 Task: Move the task Fix issue causing incorrect data to be stored in the database to the section To-Do in the project TowardForge and sort the tasks in the project by Last modified on.
Action: Mouse moved to (72, 353)
Screenshot: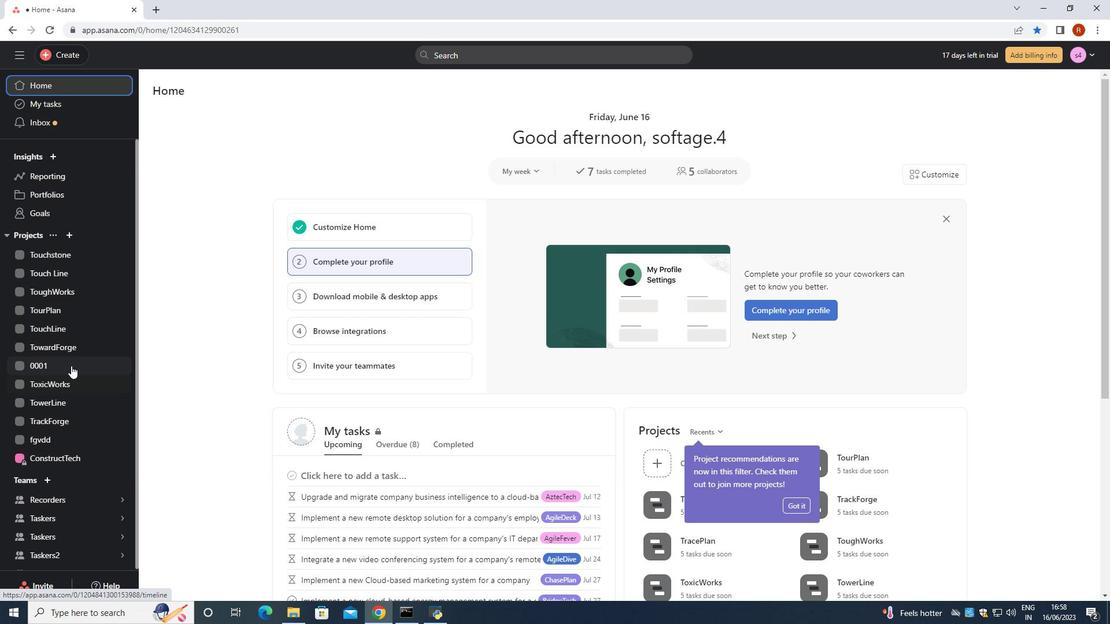 
Action: Mouse pressed left at (72, 353)
Screenshot: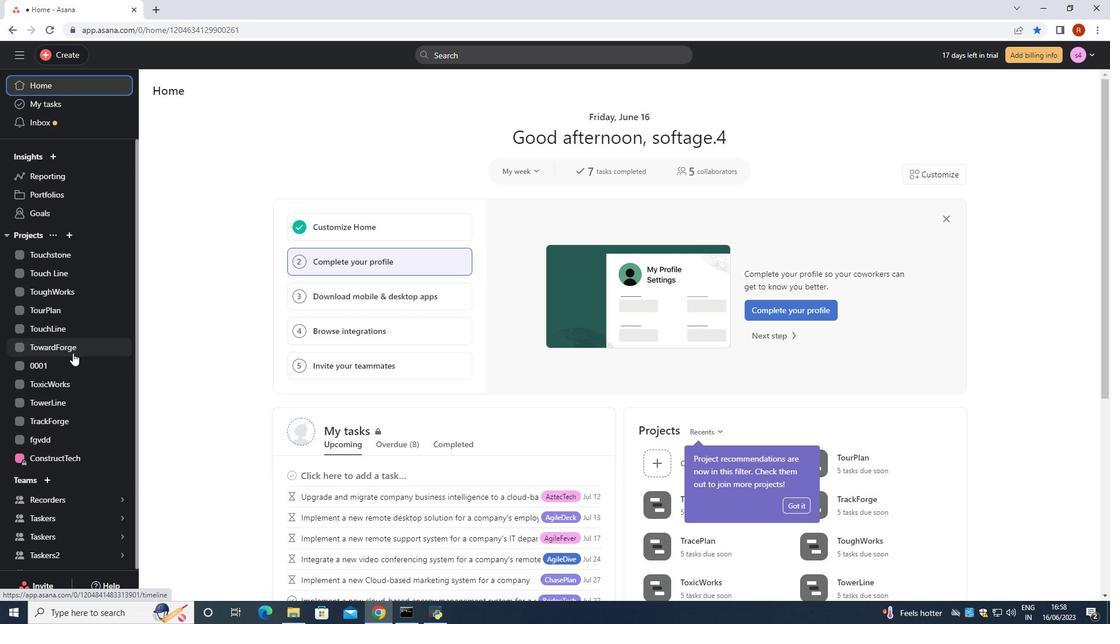 
Action: Mouse moved to (208, 118)
Screenshot: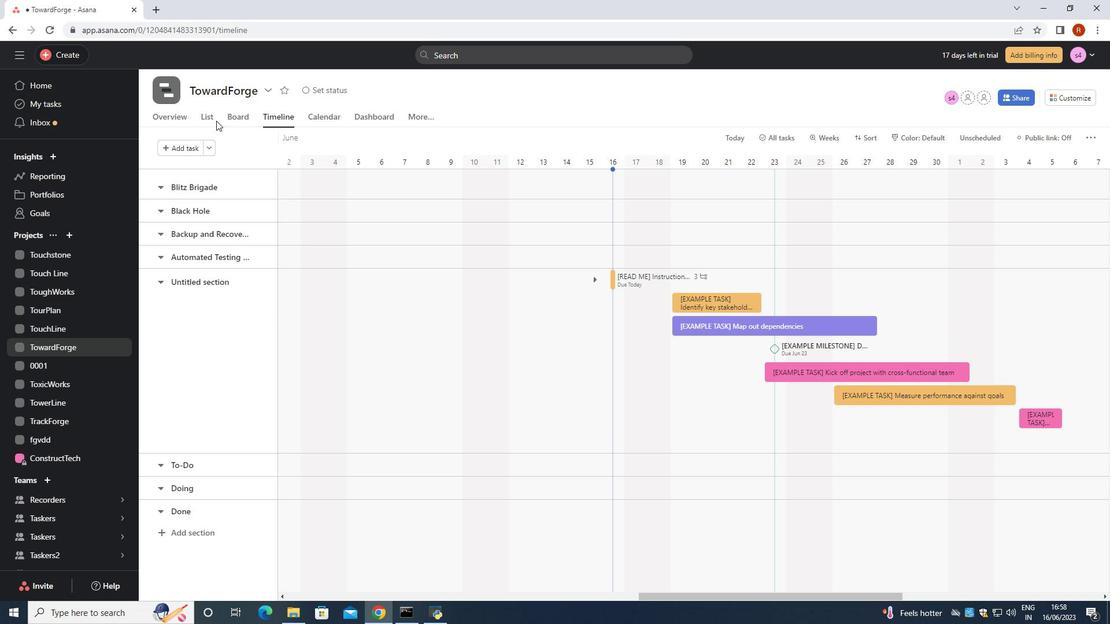 
Action: Mouse pressed left at (208, 118)
Screenshot: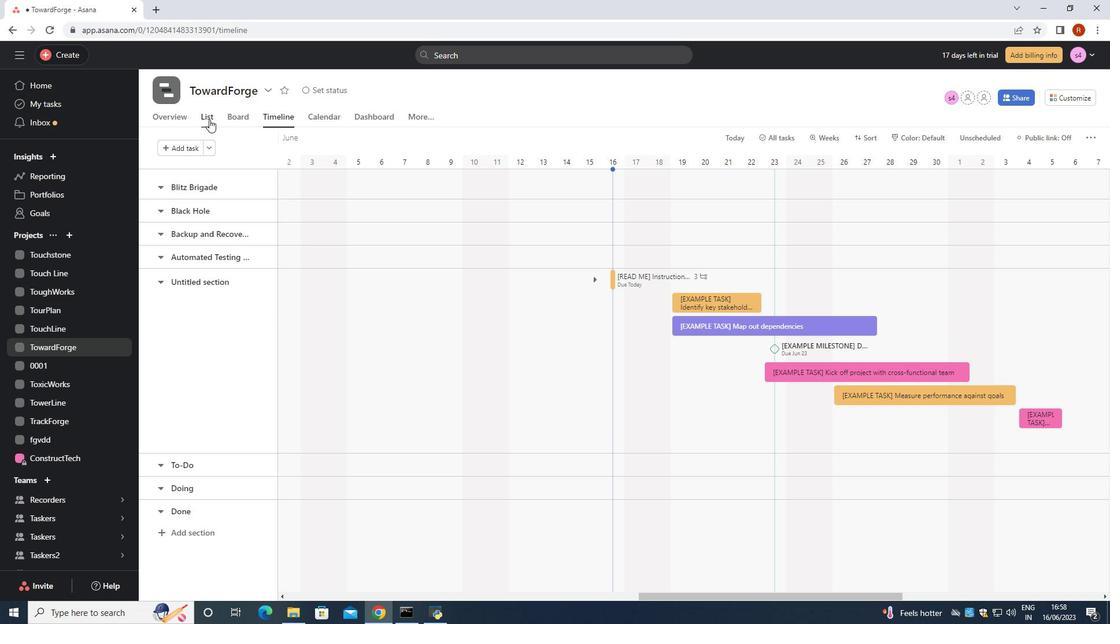 
Action: Mouse moved to (220, 211)
Screenshot: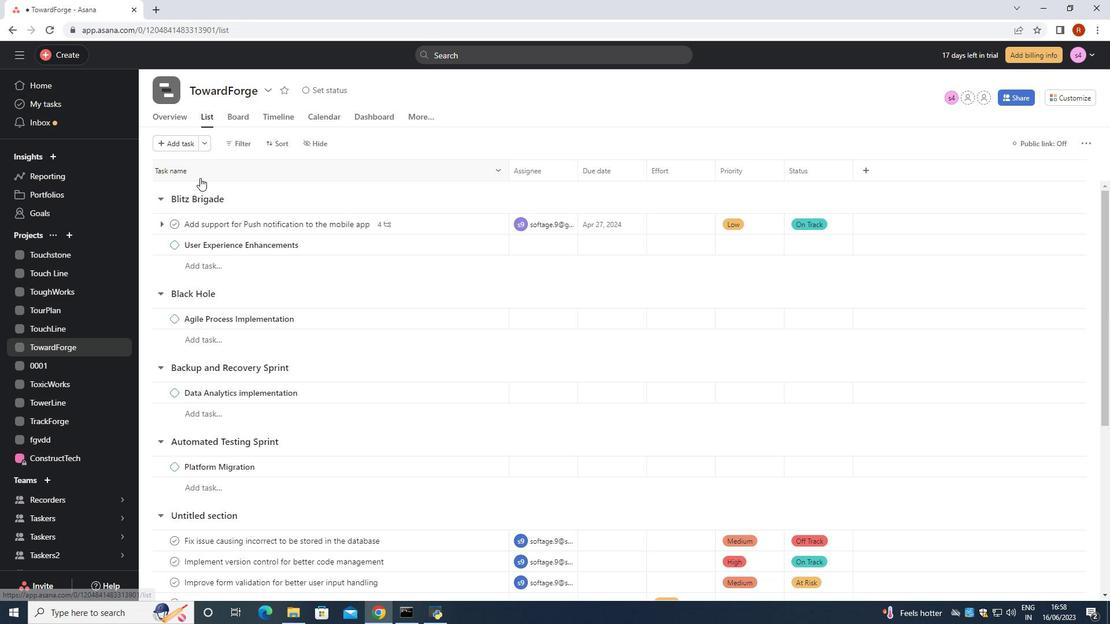 
Action: Mouse scrolled (220, 209) with delta (0, 0)
Screenshot: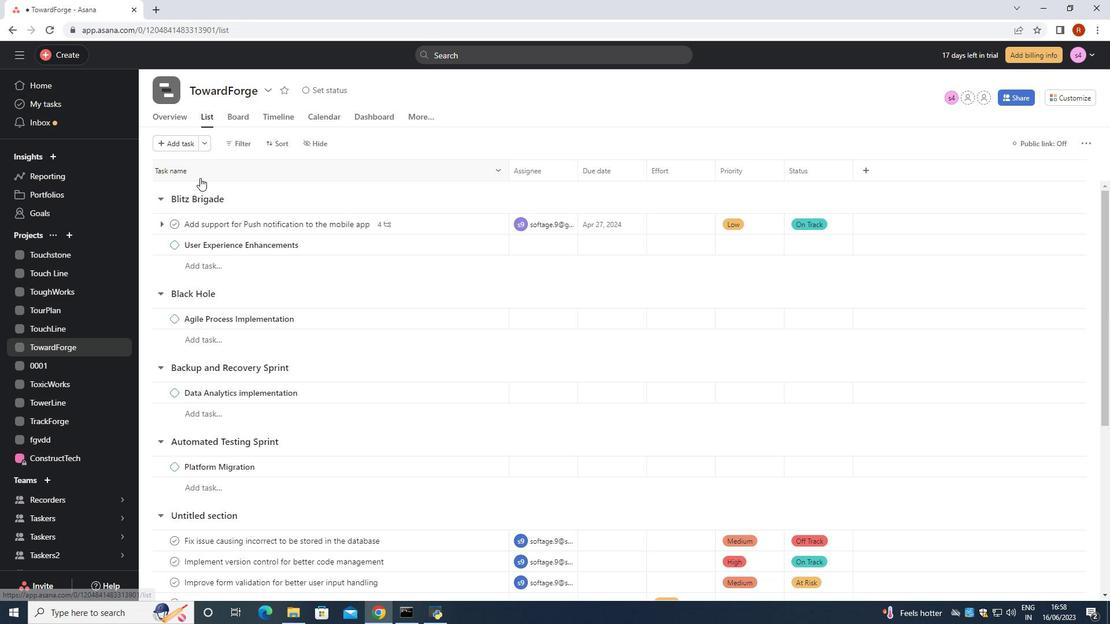 
Action: Mouse moved to (220, 212)
Screenshot: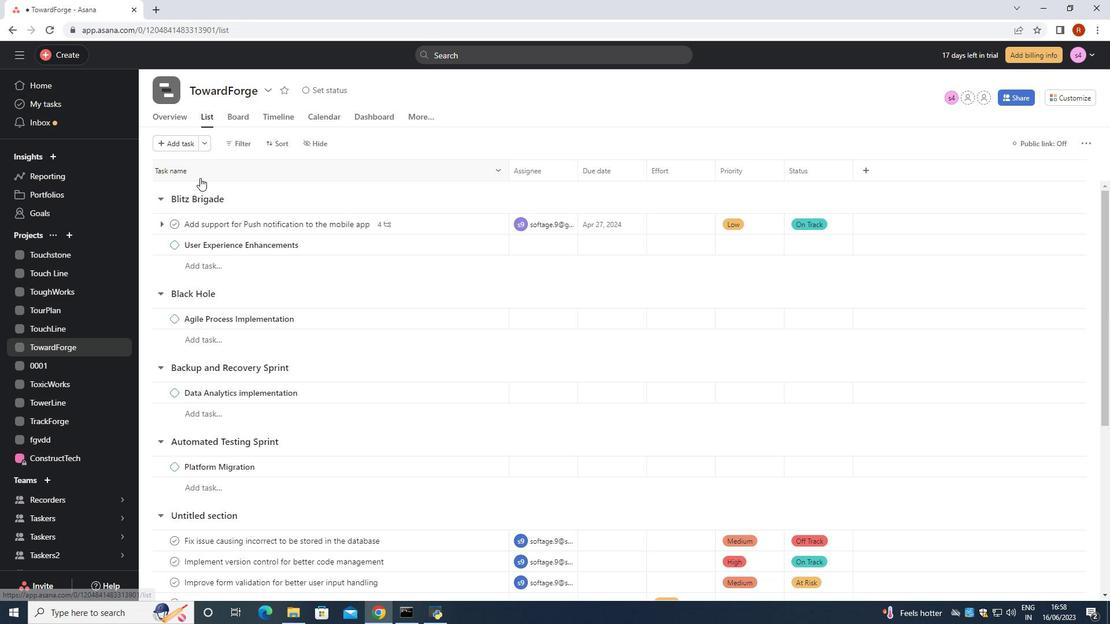 
Action: Mouse scrolled (220, 211) with delta (0, 0)
Screenshot: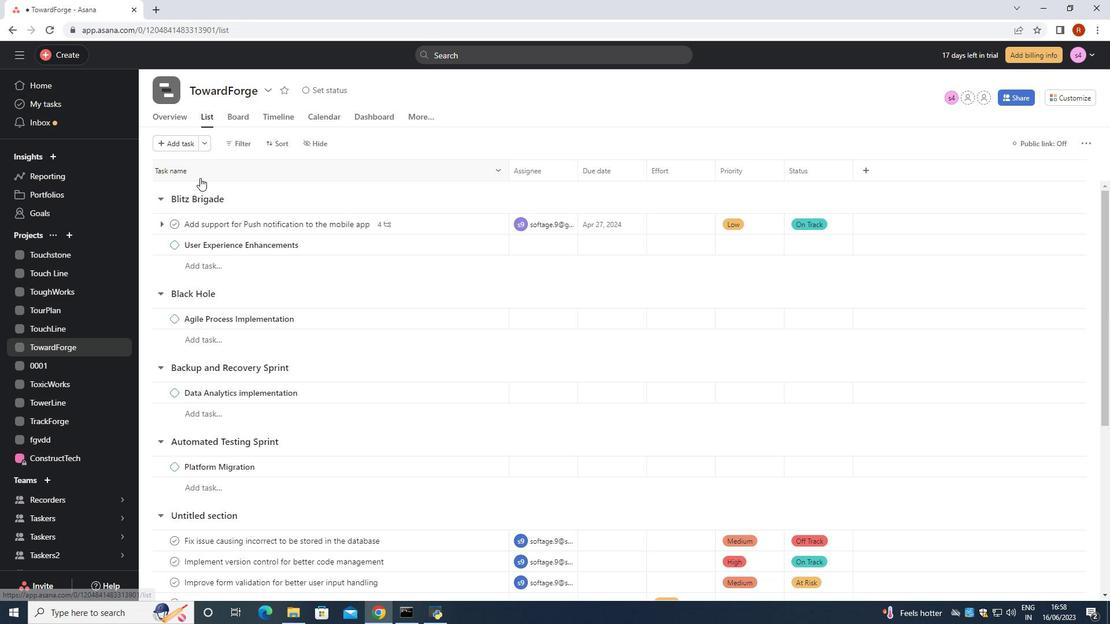 
Action: Mouse moved to (220, 212)
Screenshot: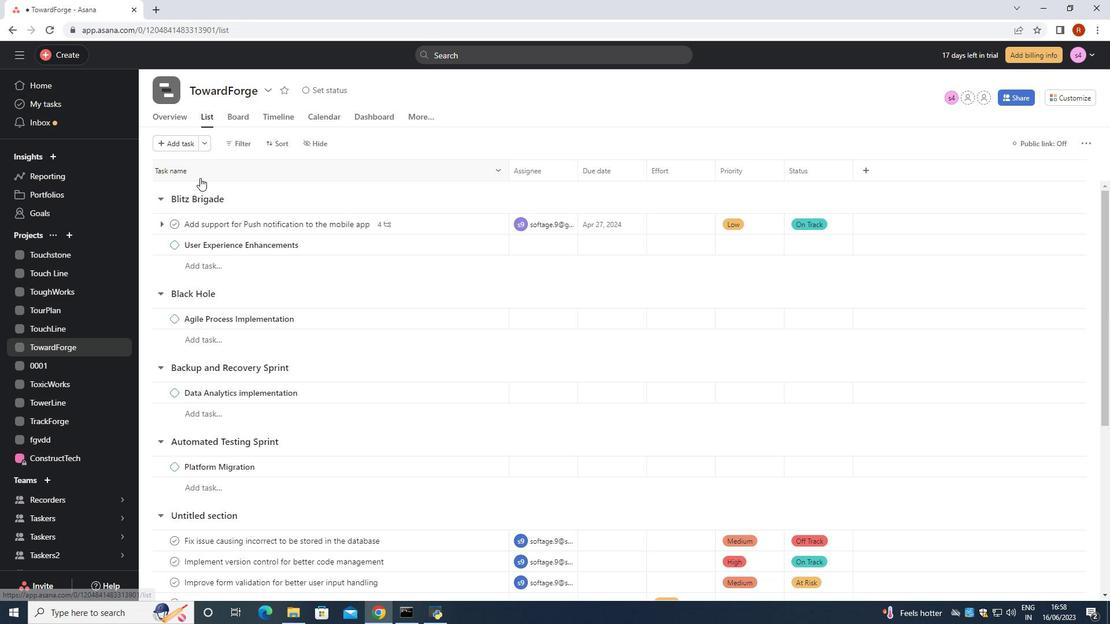 
Action: Mouse scrolled (220, 212) with delta (0, 0)
Screenshot: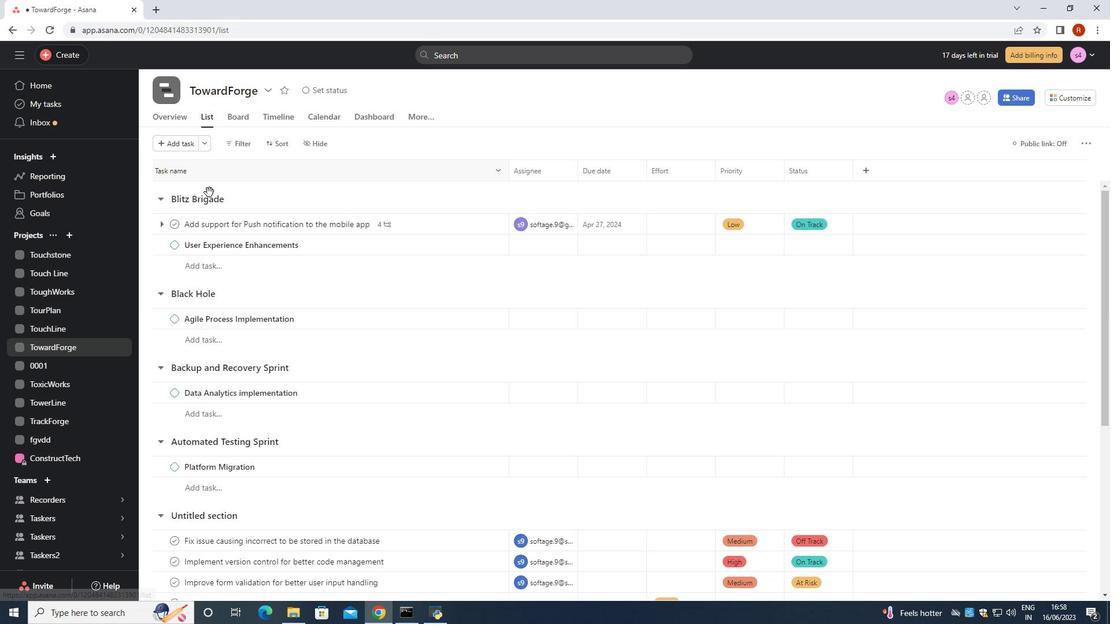 
Action: Mouse moved to (220, 213)
Screenshot: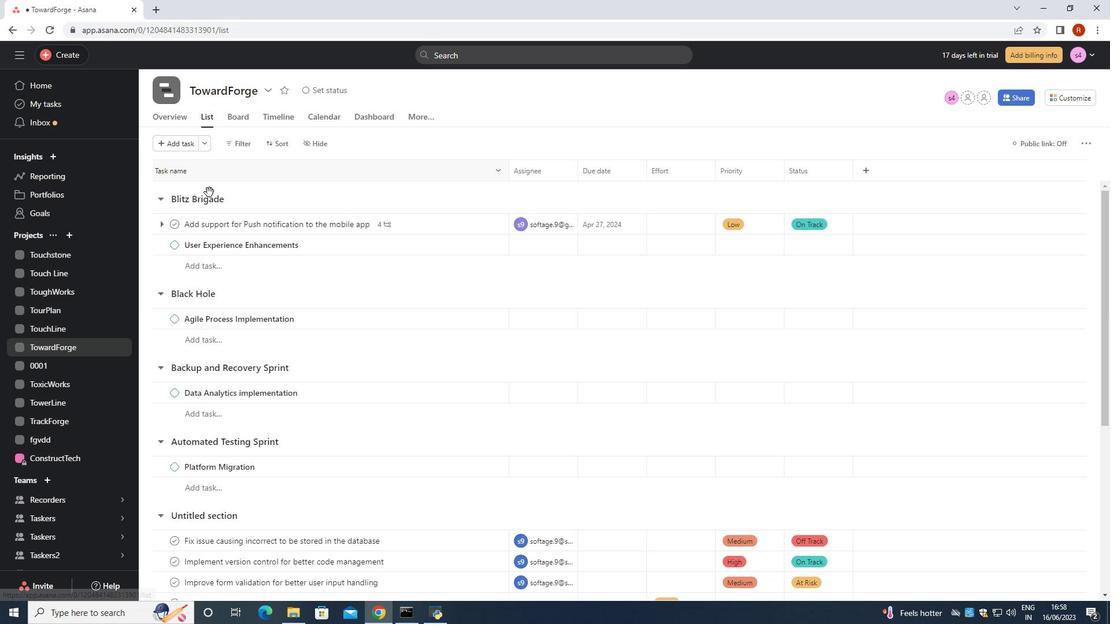 
Action: Mouse scrolled (220, 212) with delta (0, 0)
Screenshot: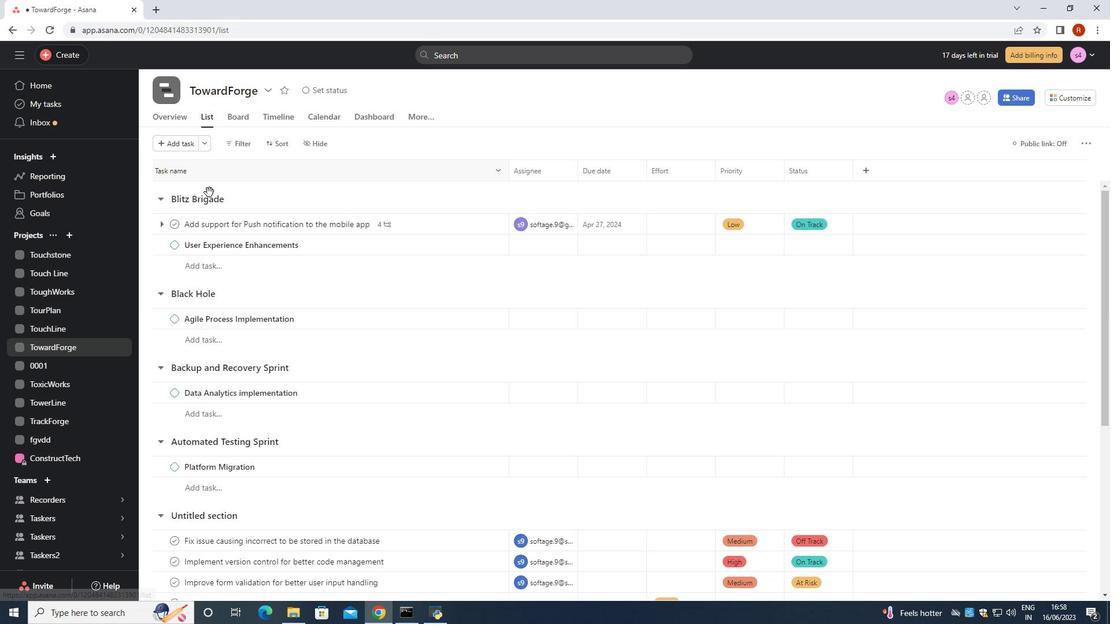 
Action: Mouse moved to (220, 215)
Screenshot: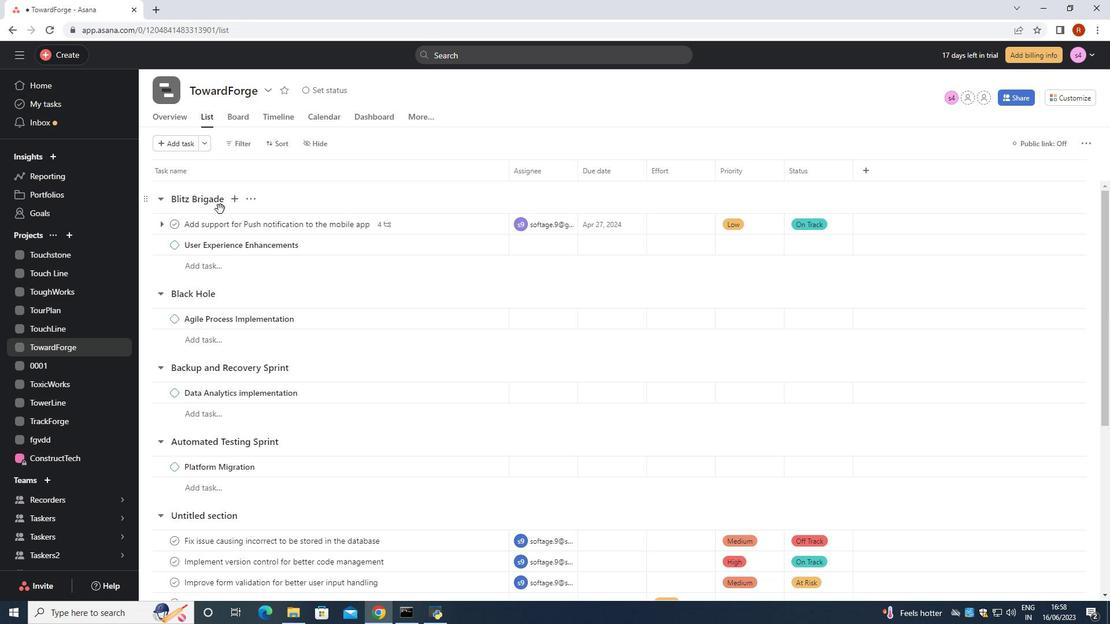 
Action: Mouse scrolled (220, 214) with delta (0, 0)
Screenshot: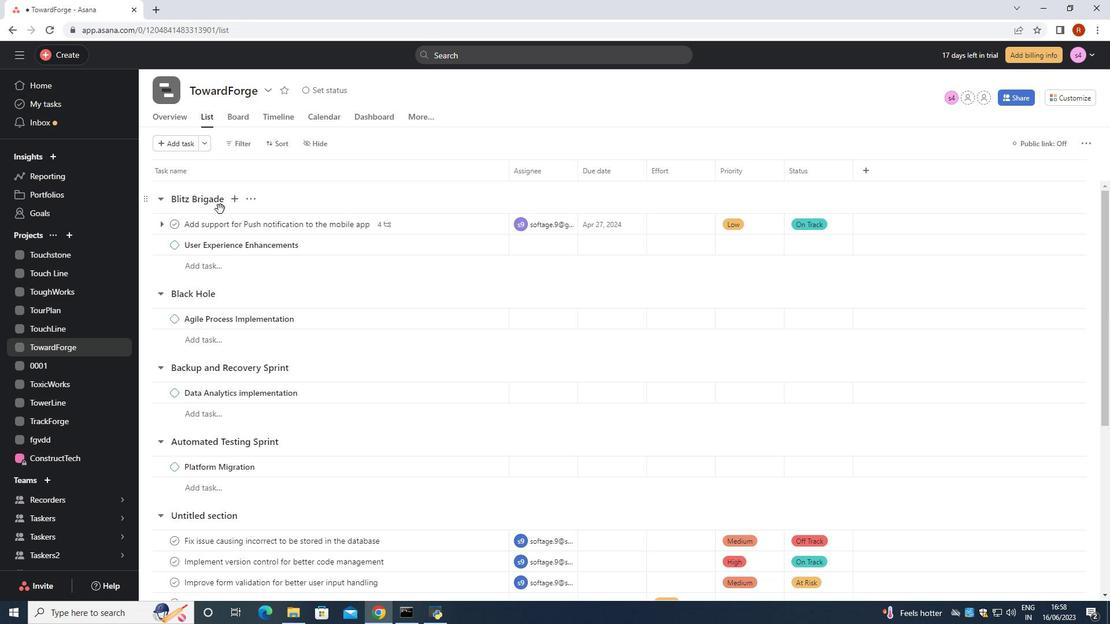 
Action: Mouse moved to (229, 210)
Screenshot: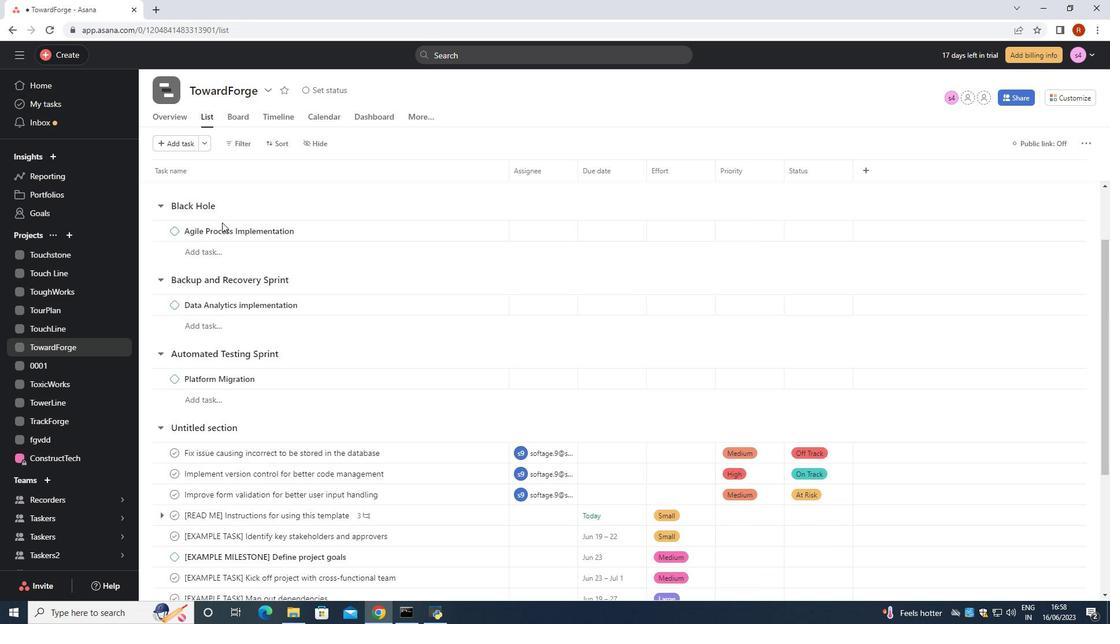 
Action: Mouse scrolled (229, 209) with delta (0, 0)
Screenshot: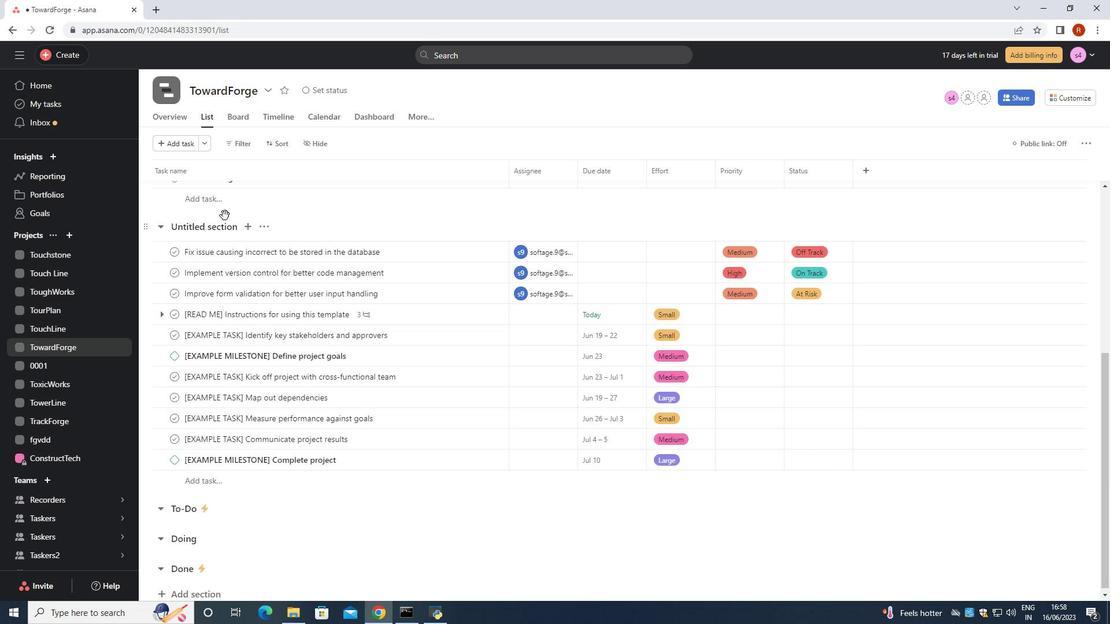 
Action: Mouse scrolled (229, 209) with delta (0, 0)
Screenshot: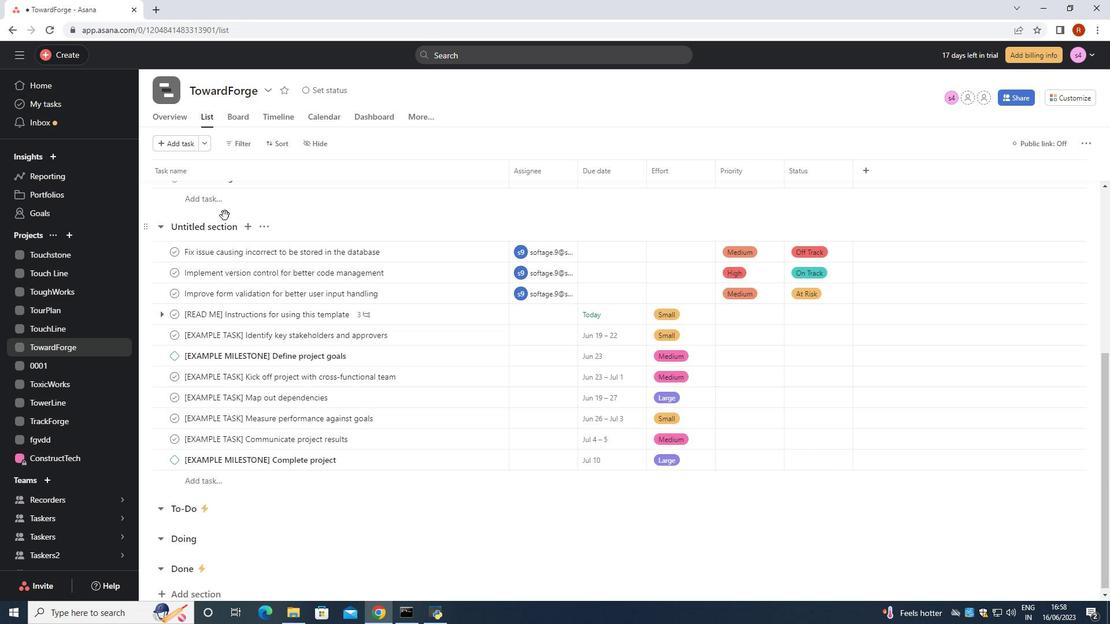 
Action: Mouse scrolled (229, 209) with delta (0, 0)
Screenshot: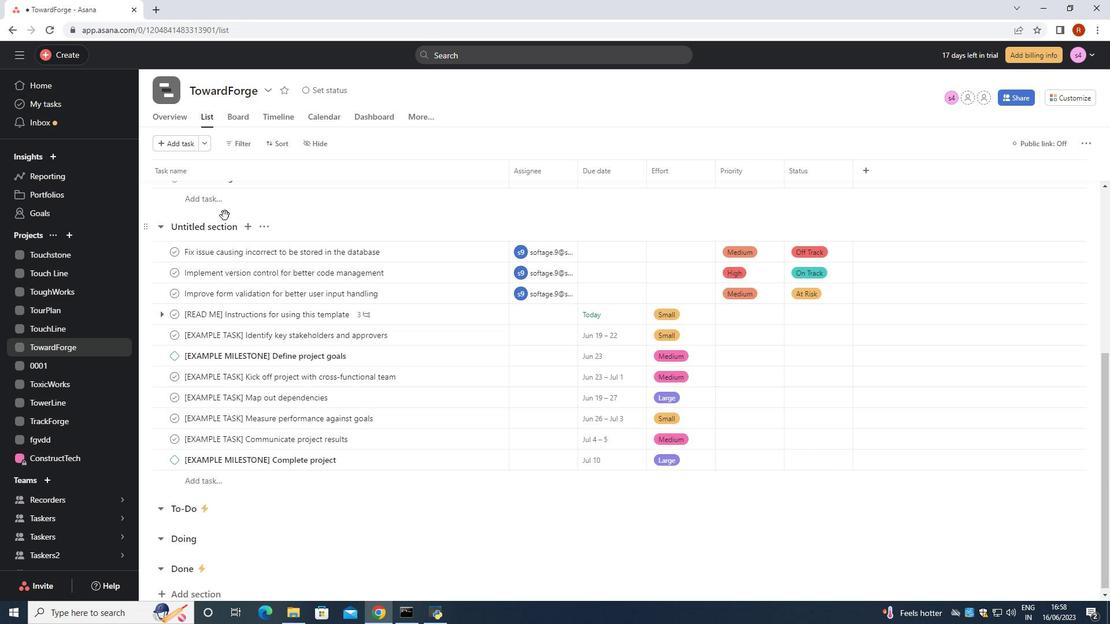 
Action: Mouse scrolled (229, 209) with delta (0, 0)
Screenshot: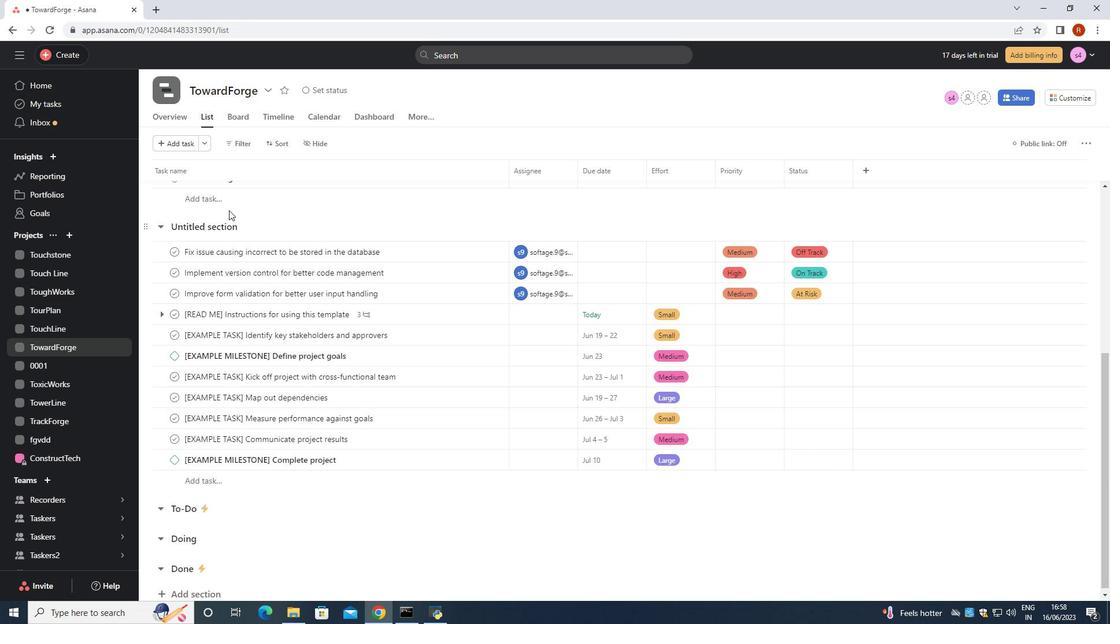 
Action: Mouse scrolled (229, 209) with delta (0, 0)
Screenshot: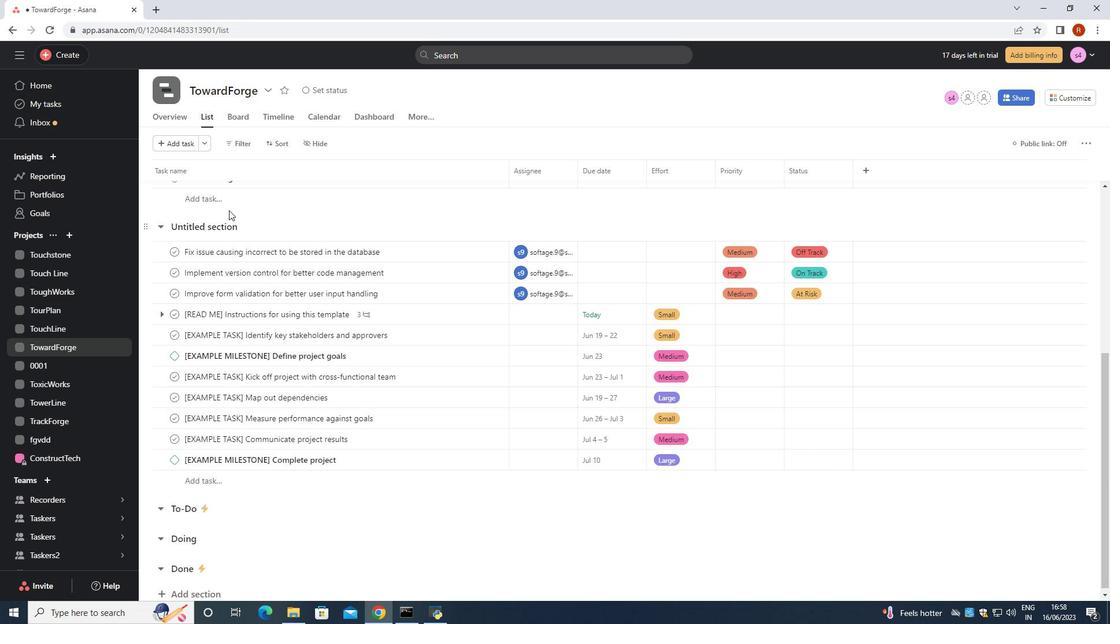 
Action: Mouse scrolled (229, 209) with delta (0, 0)
Screenshot: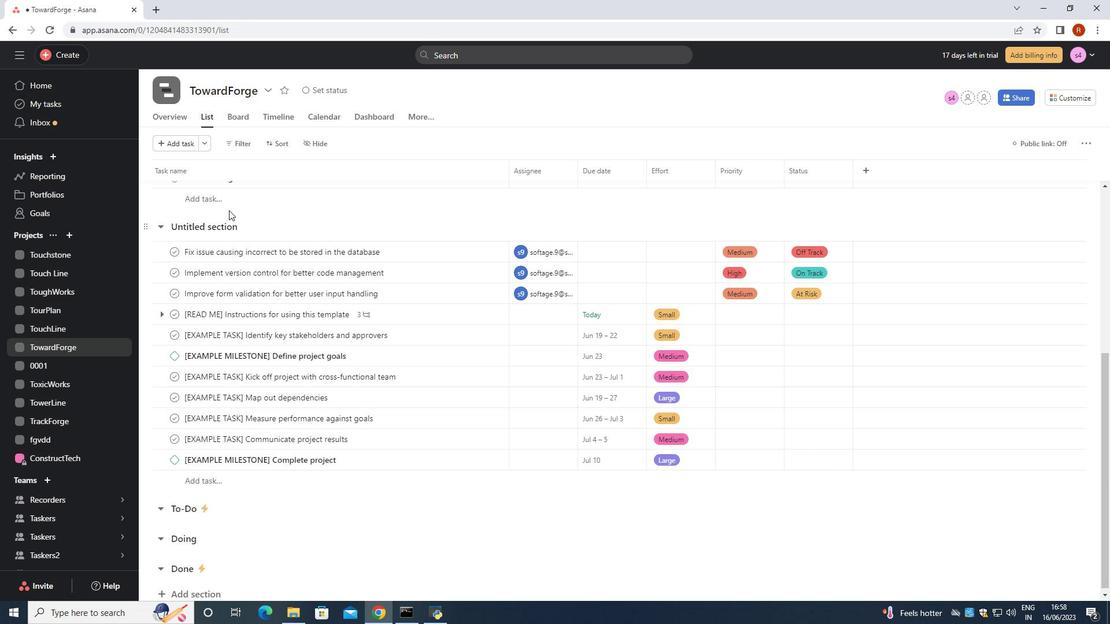 
Action: Mouse moved to (180, 498)
Screenshot: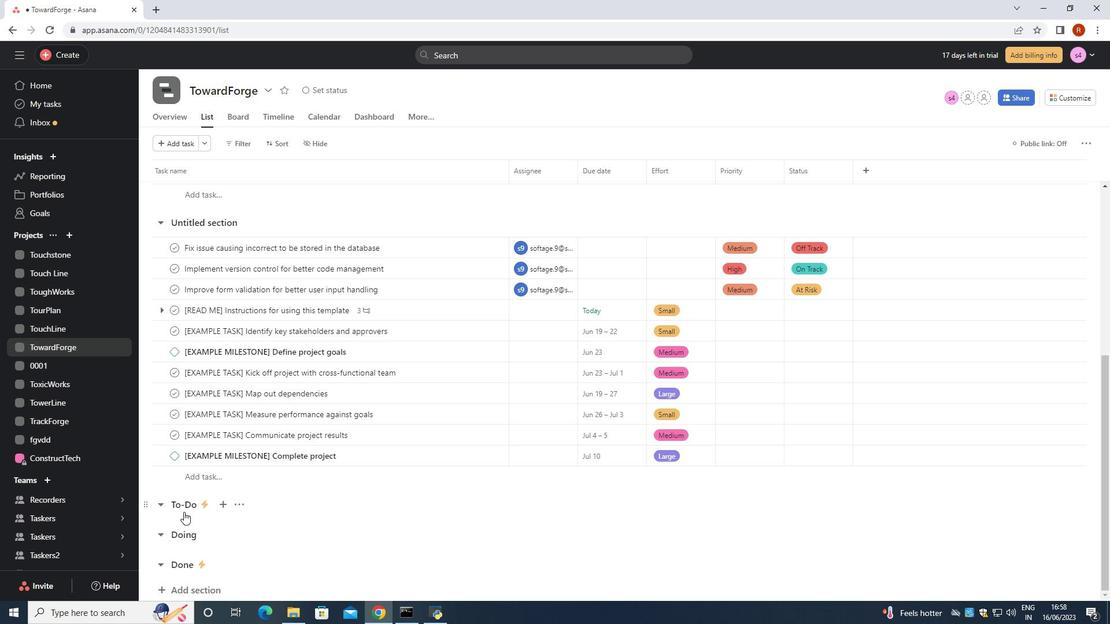 
Action: Mouse pressed left at (180, 498)
Screenshot: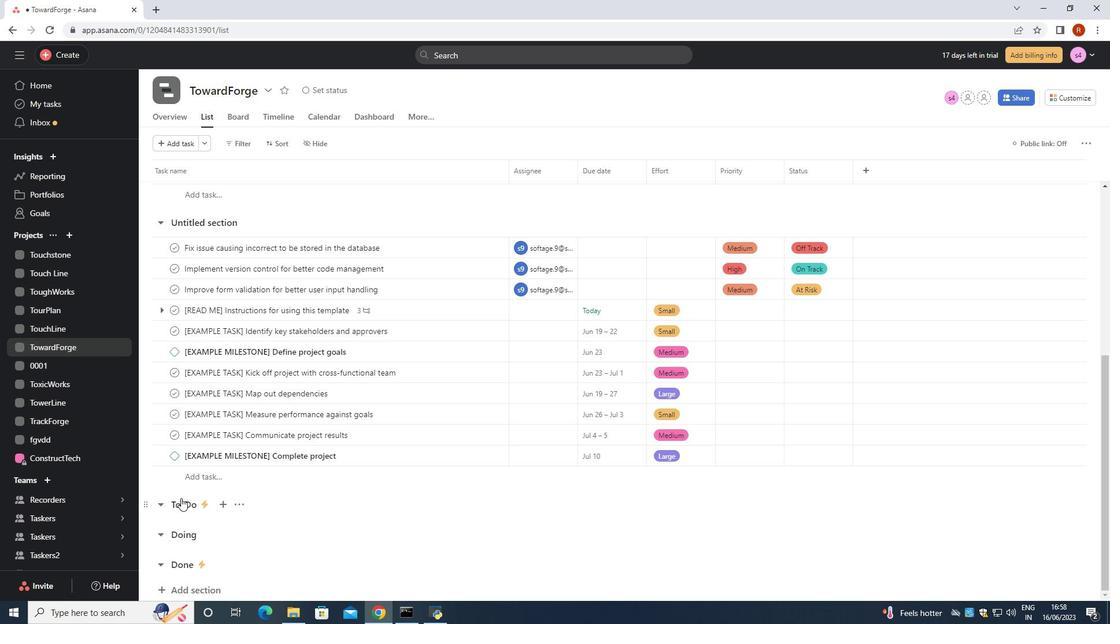 
Action: Mouse moved to (282, 144)
Screenshot: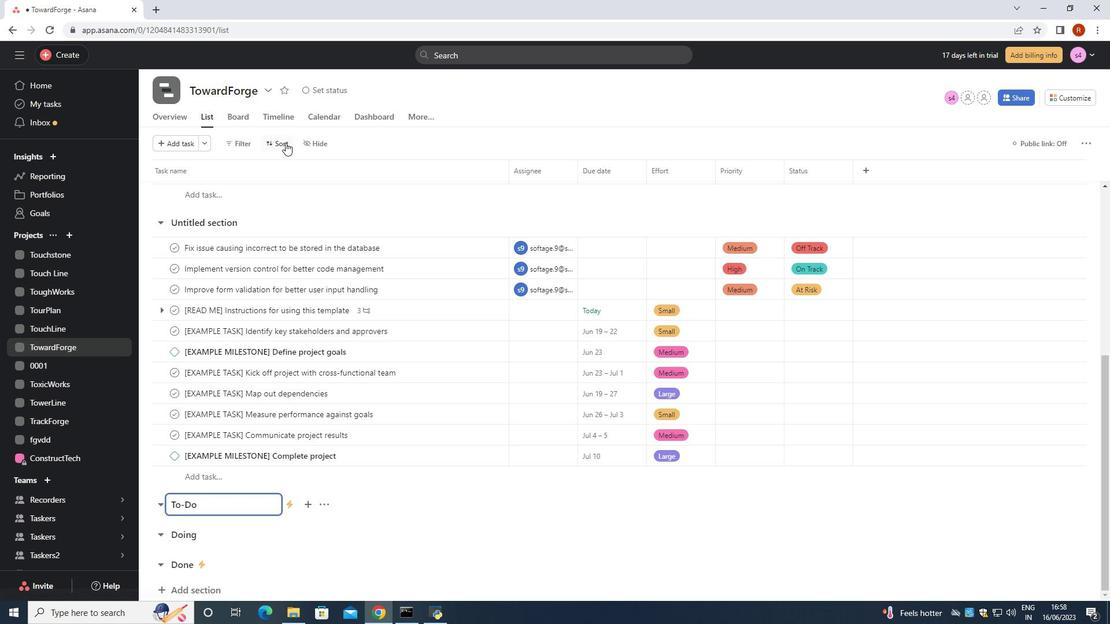 
Action: Mouse pressed left at (282, 144)
Screenshot: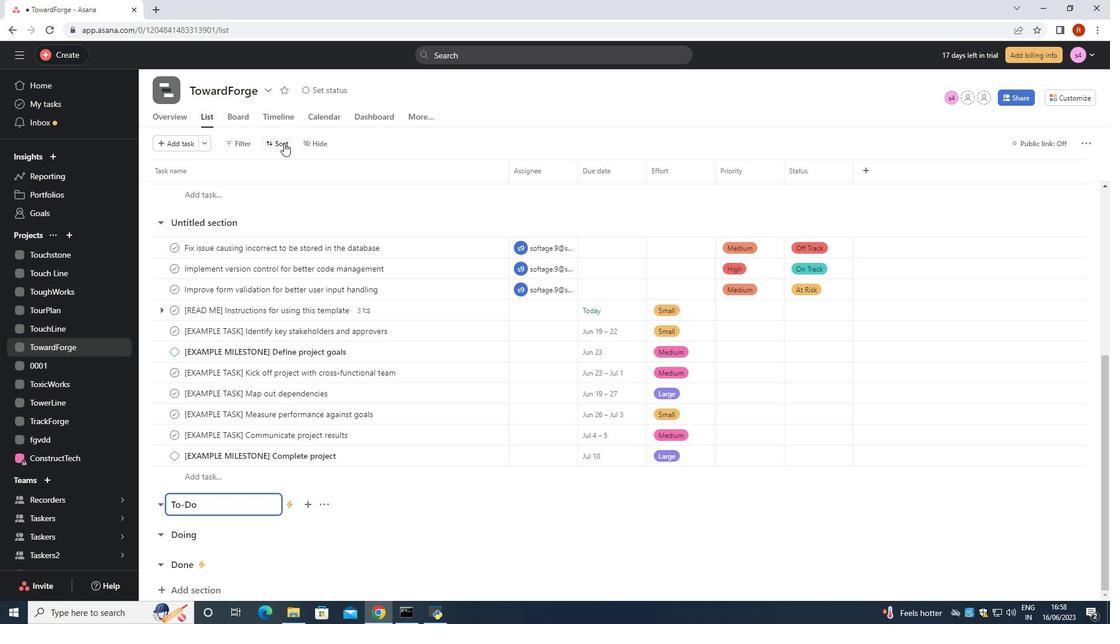 
Action: Mouse moved to (302, 254)
Screenshot: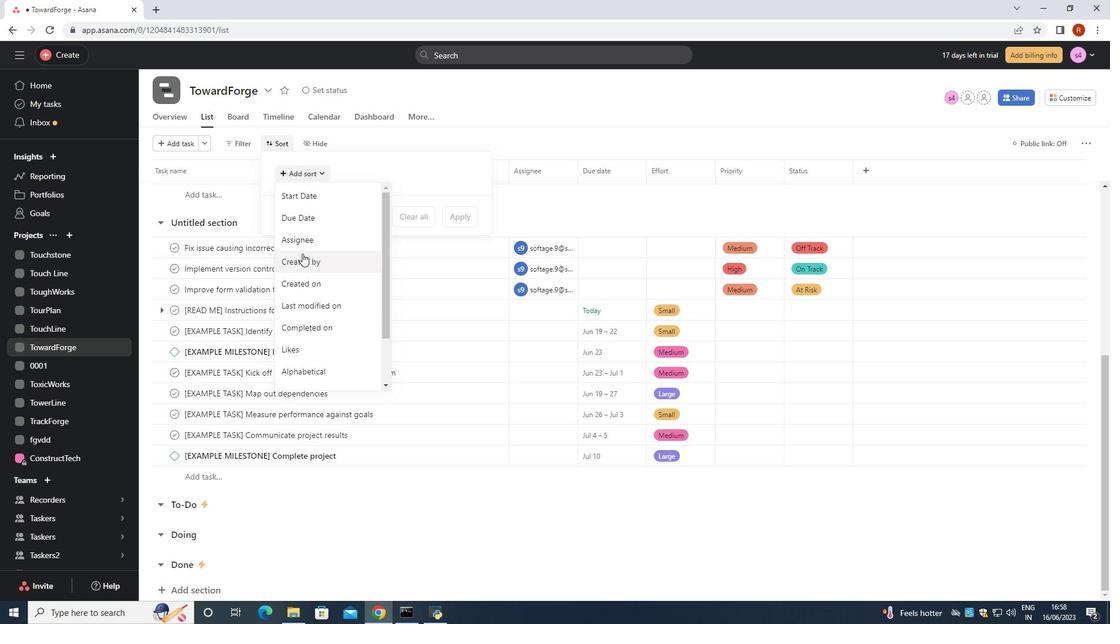 
Action: Mouse scrolled (302, 254) with delta (0, 0)
Screenshot: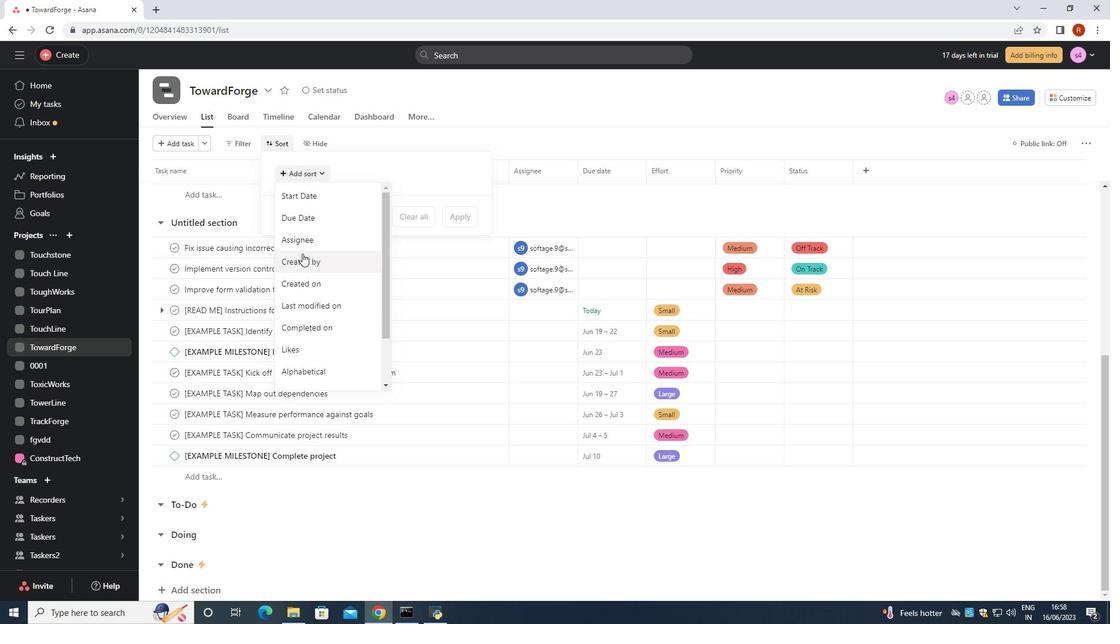 
Action: Mouse moved to (302, 264)
Screenshot: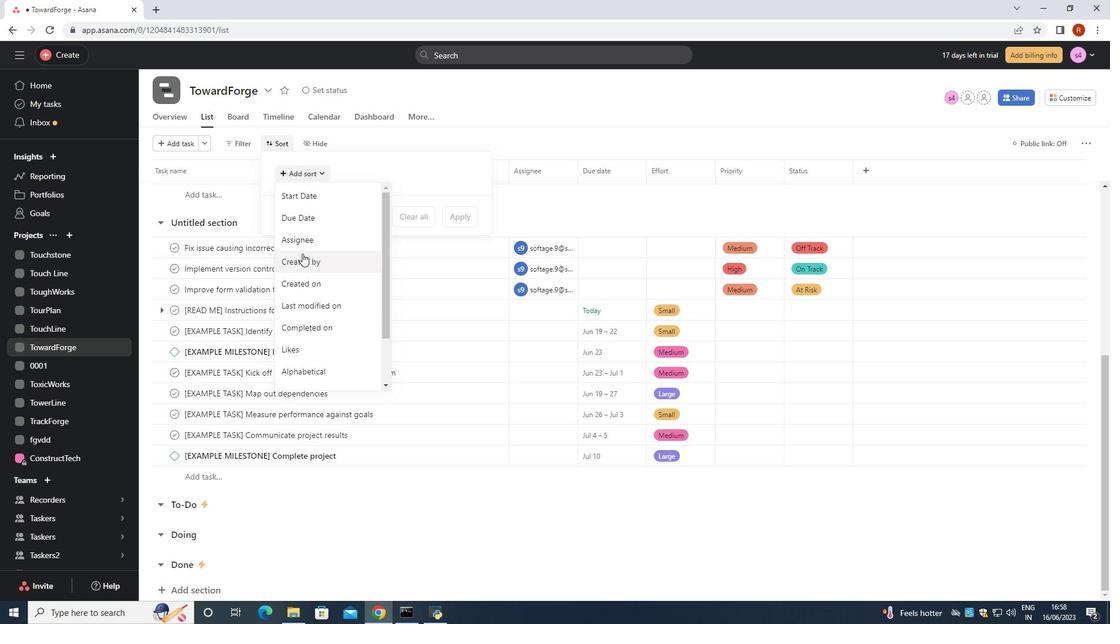 
Action: Mouse scrolled (302, 263) with delta (0, 0)
Screenshot: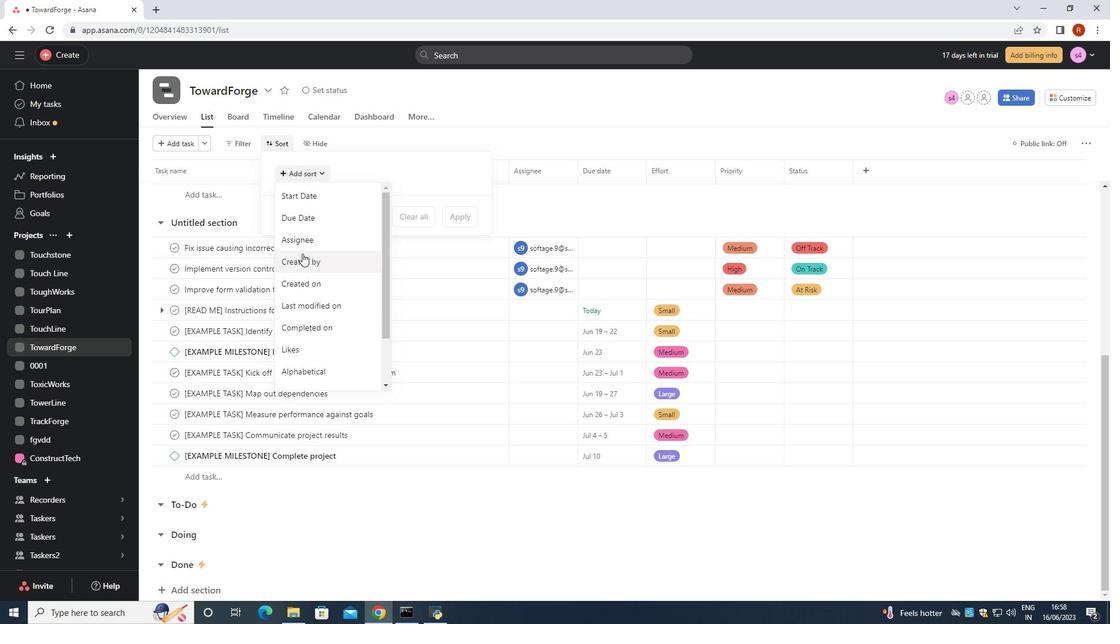 
Action: Mouse moved to (315, 333)
Screenshot: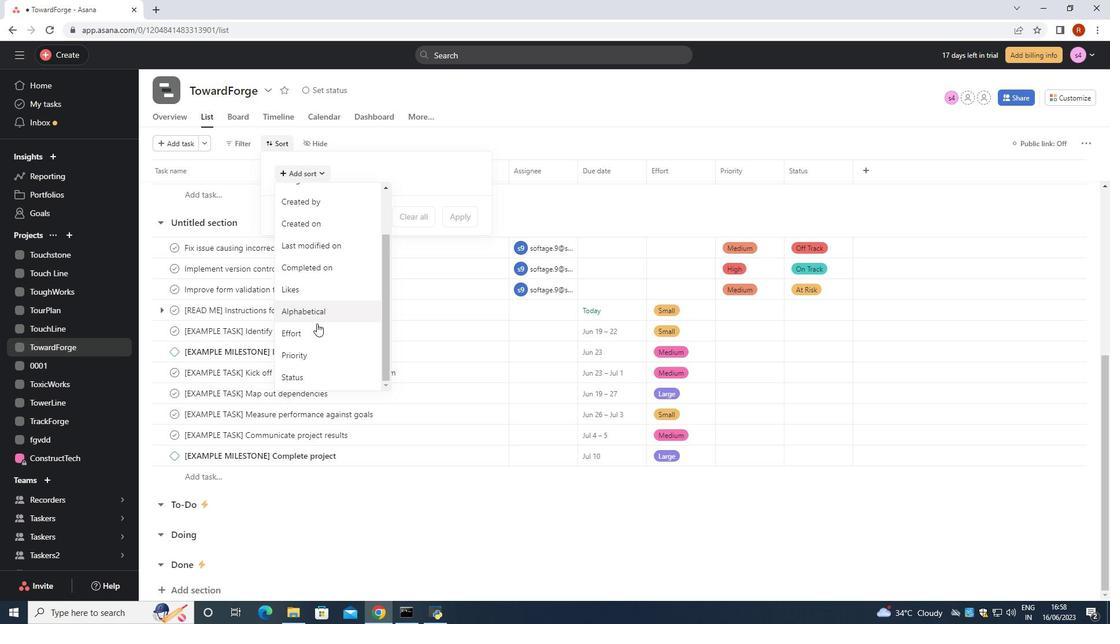 
Action: Mouse scrolled (315, 332) with delta (0, 0)
Screenshot: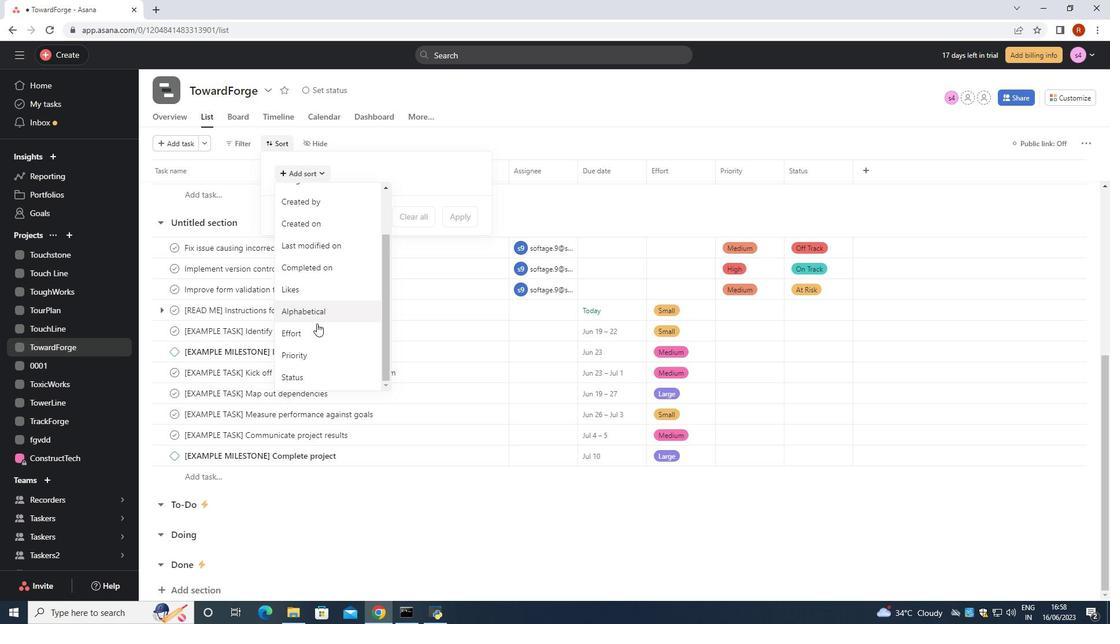 
Action: Mouse moved to (315, 333)
Screenshot: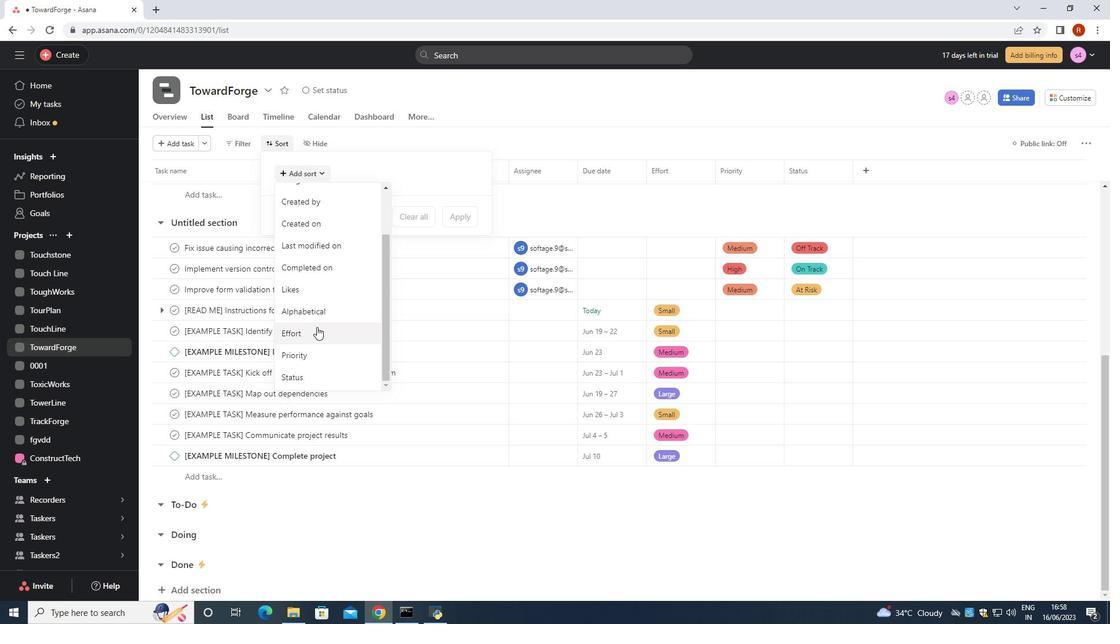 
Action: Mouse scrolled (315, 332) with delta (0, 0)
Screenshot: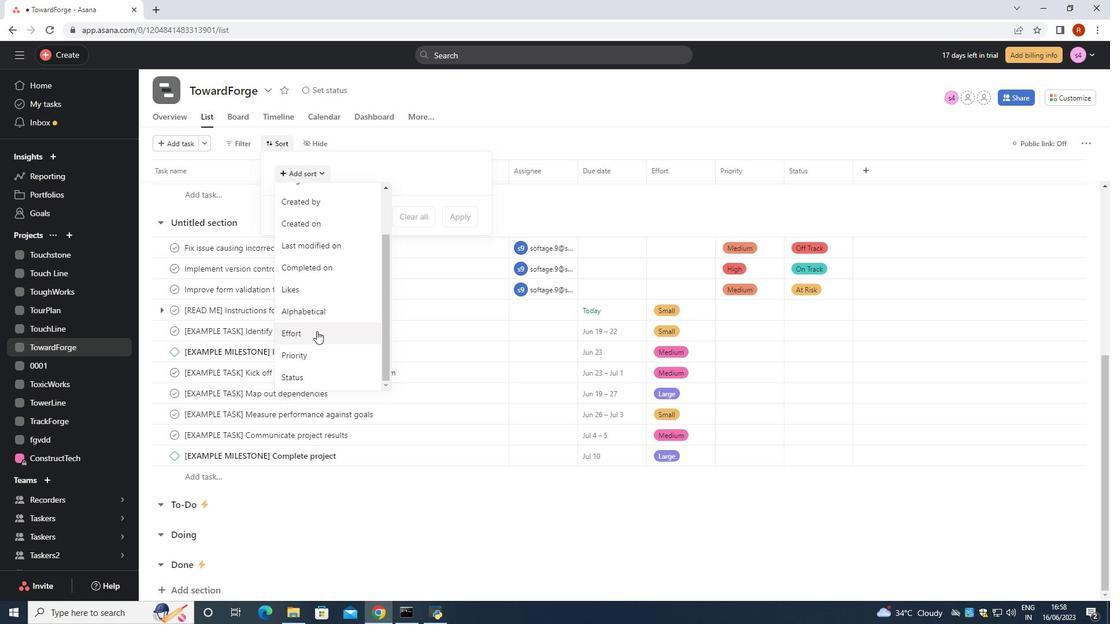 
Action: Mouse moved to (307, 258)
Screenshot: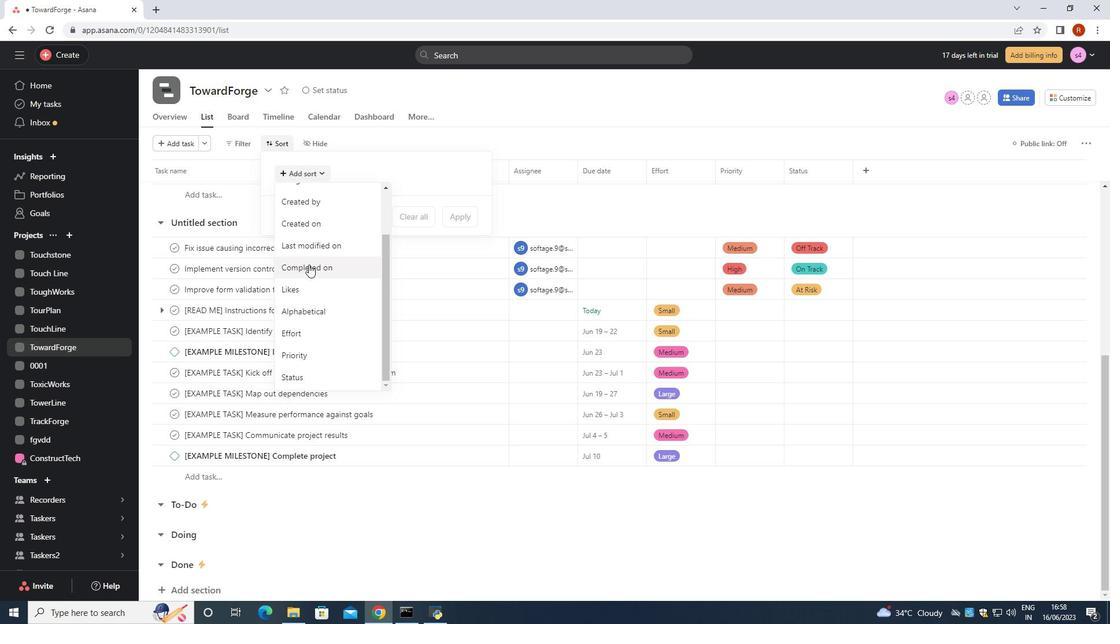 
Action: Mouse scrolled (307, 259) with delta (0, 0)
Screenshot: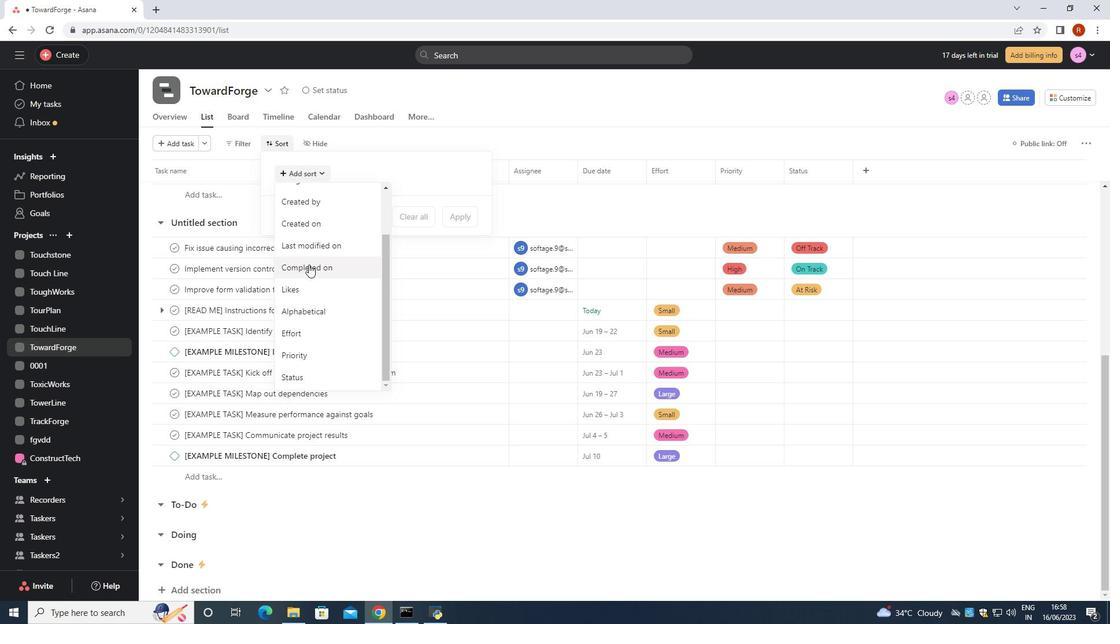
Action: Mouse scrolled (307, 259) with delta (0, 0)
Screenshot: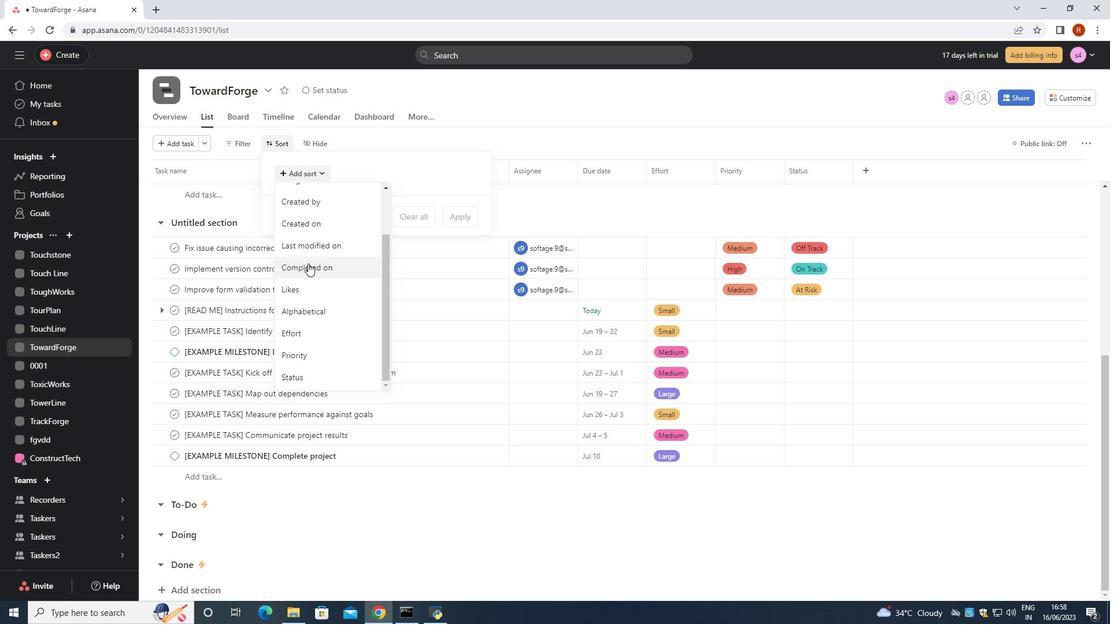 
Action: Mouse moved to (308, 255)
Screenshot: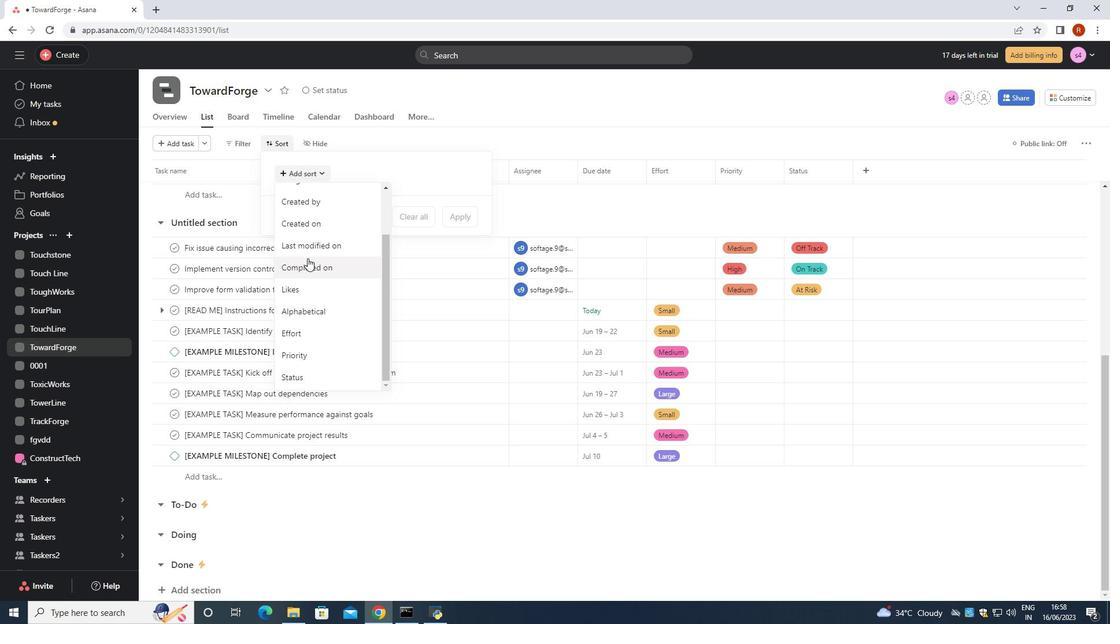 
Action: Mouse scrolled (307, 256) with delta (0, 0)
Screenshot: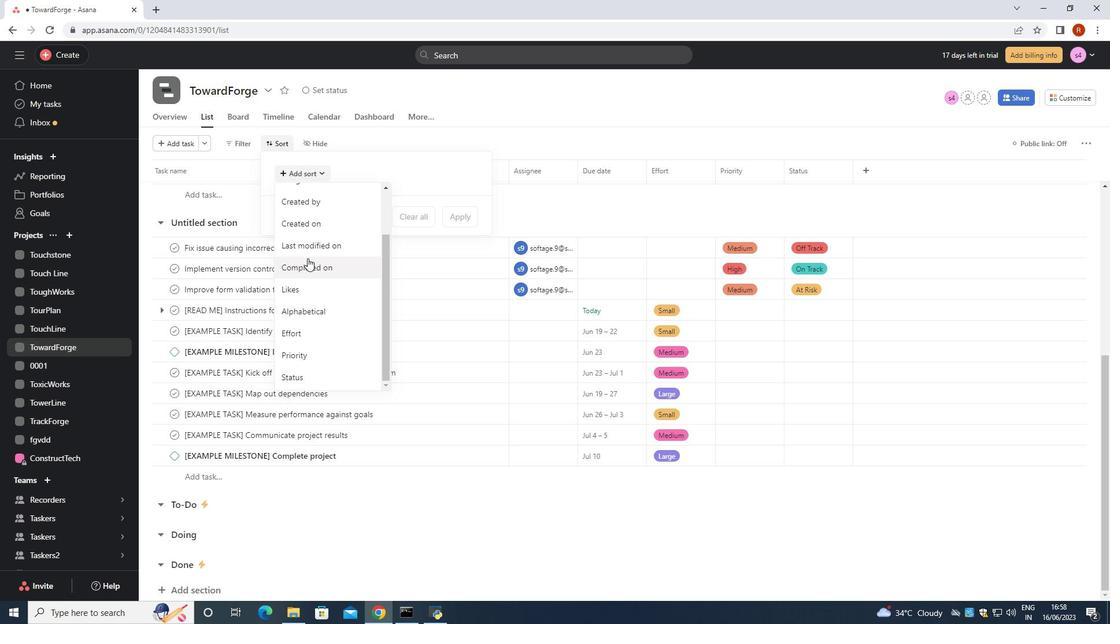 
Action: Mouse moved to (308, 254)
Screenshot: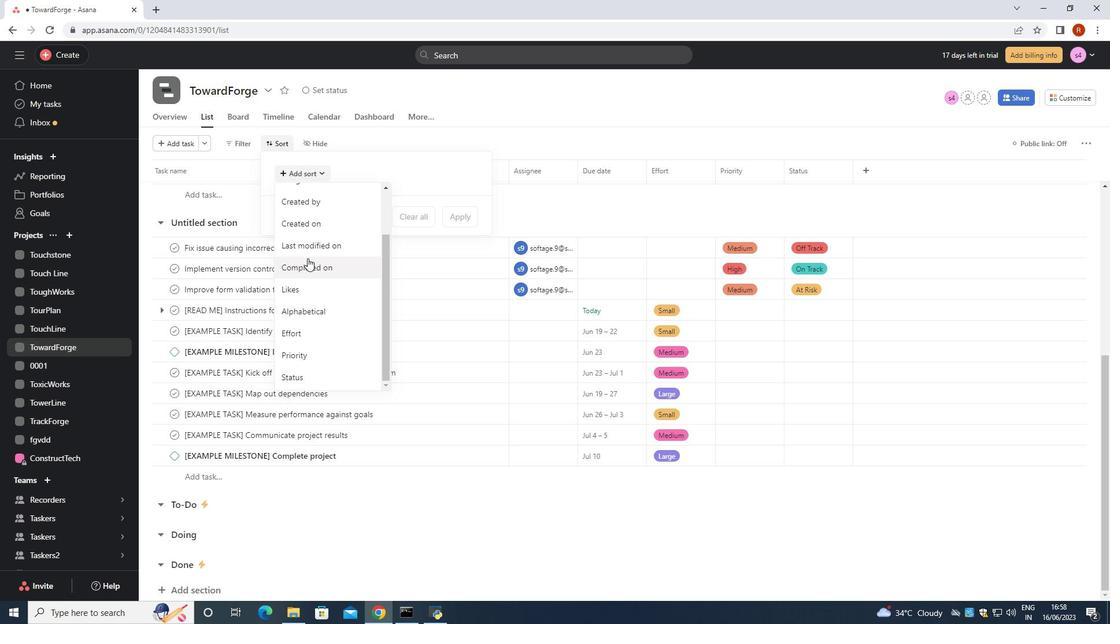 
Action: Mouse scrolled (308, 255) with delta (0, 0)
Screenshot: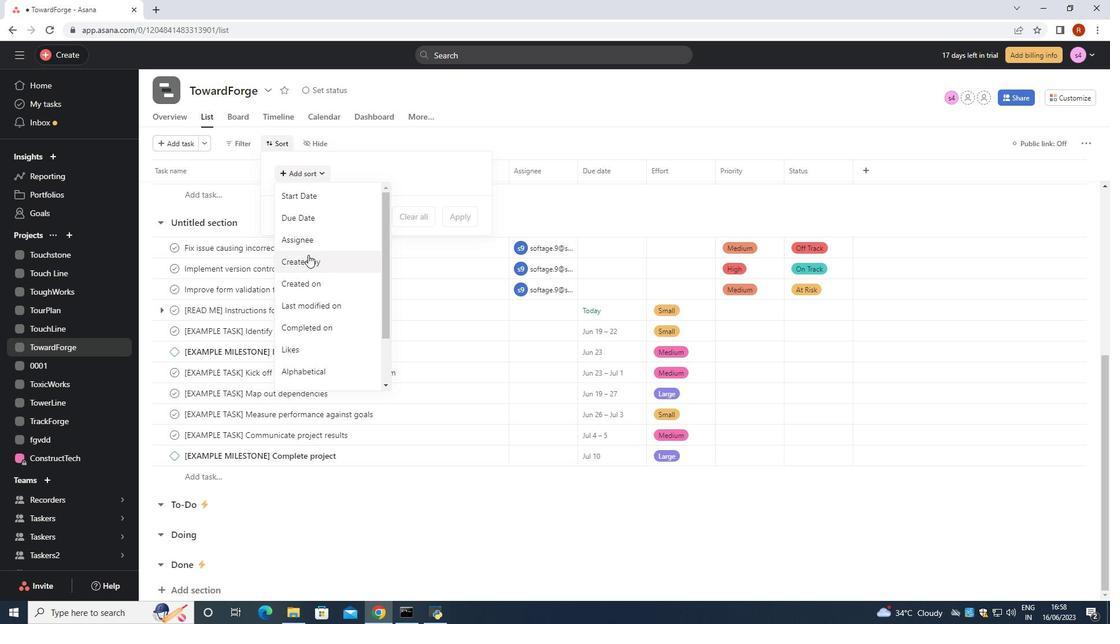 
Action: Mouse scrolled (308, 255) with delta (0, 0)
Screenshot: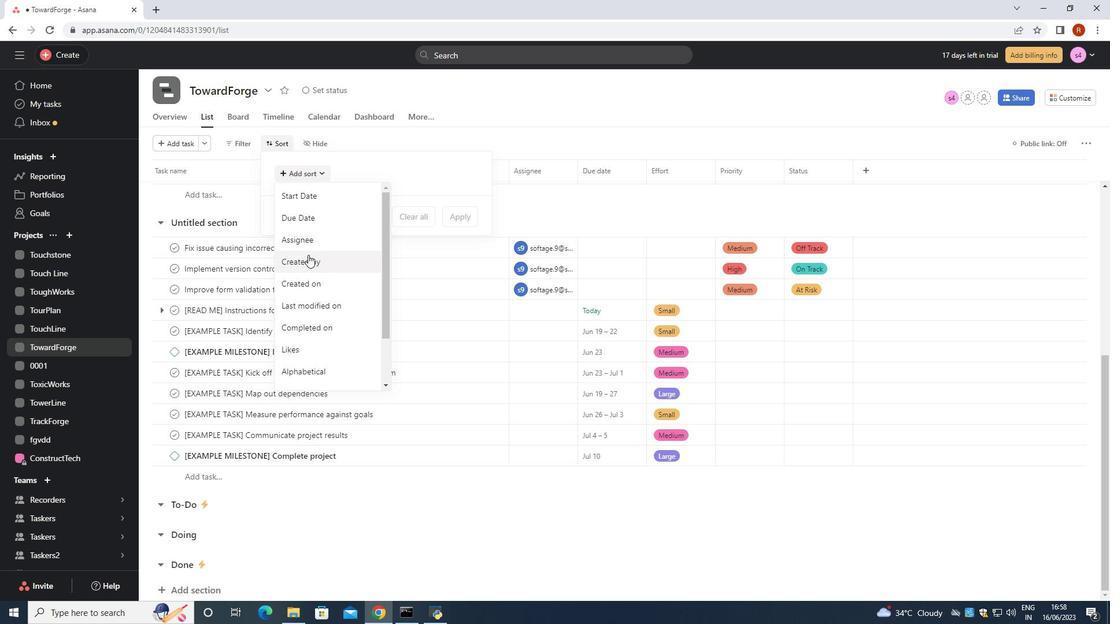 
Action: Mouse scrolled (308, 255) with delta (0, 0)
Screenshot: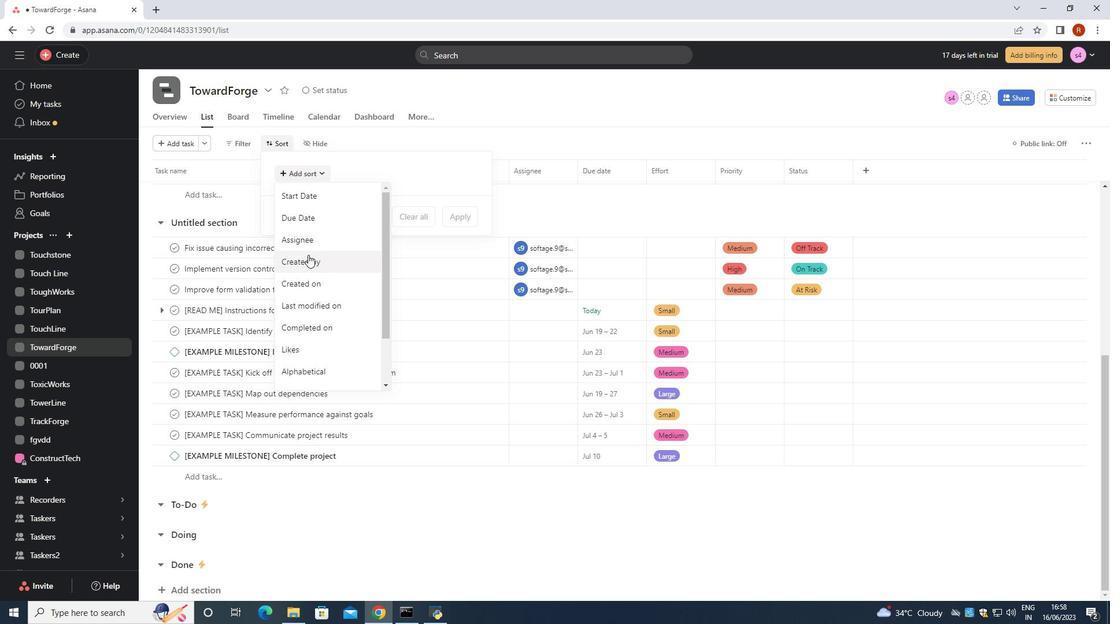 
Action: Mouse moved to (295, 307)
Screenshot: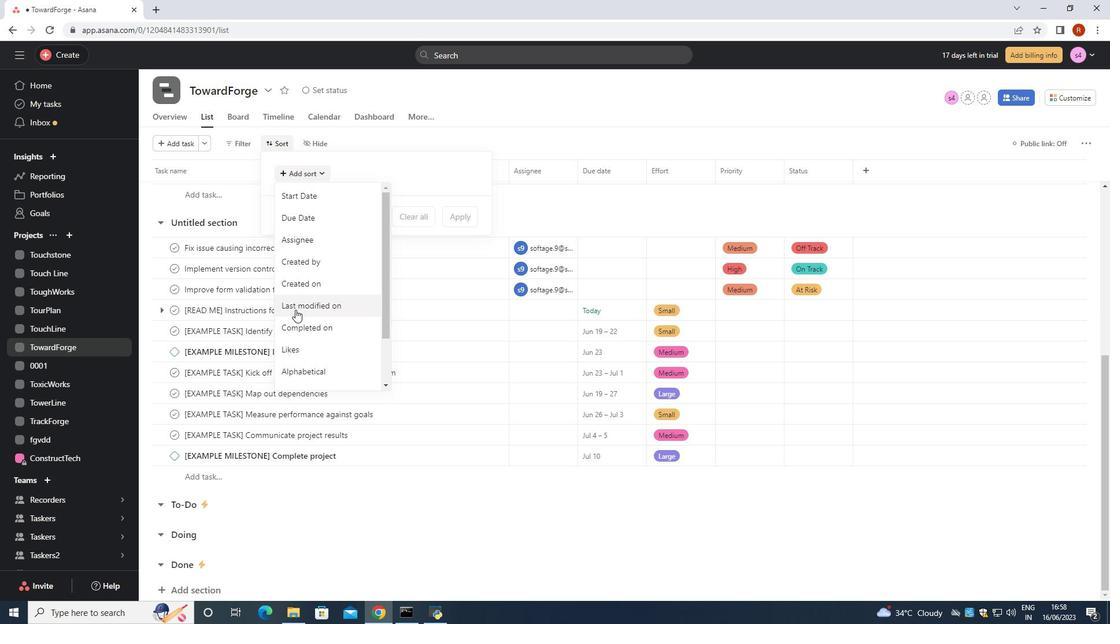 
Action: Mouse pressed left at (295, 307)
Screenshot: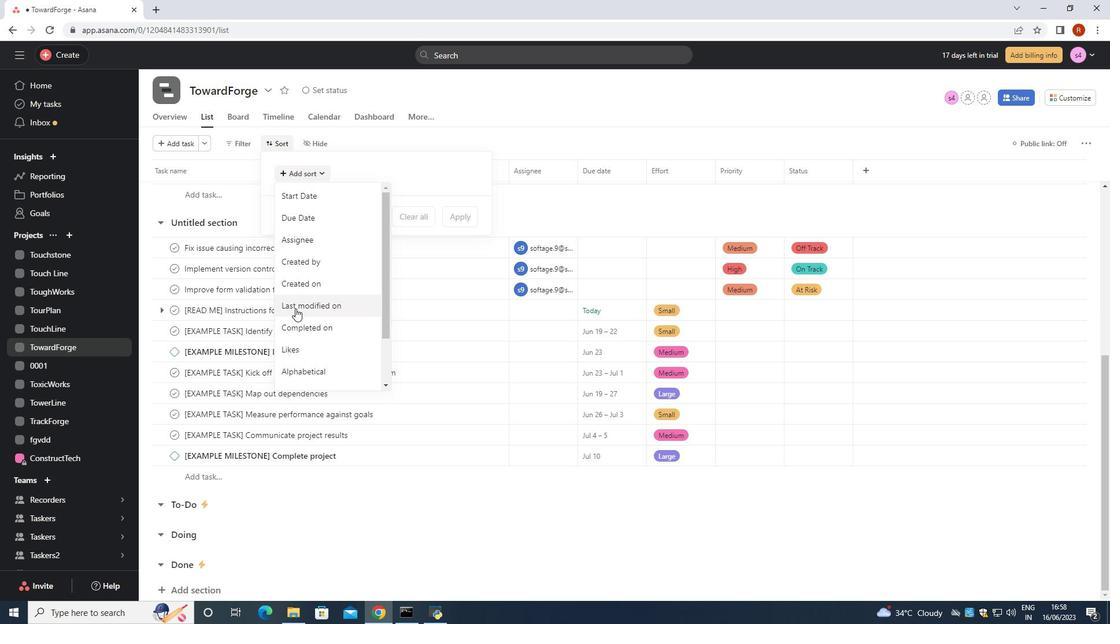 
Action: Mouse moved to (380, 189)
Screenshot: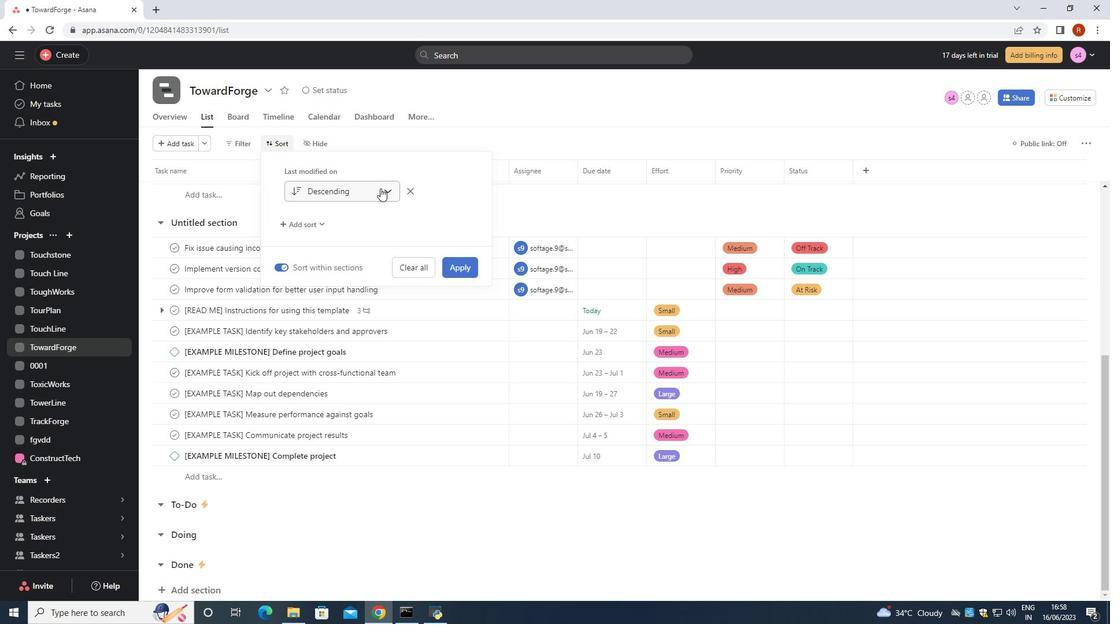 
Action: Mouse pressed left at (380, 189)
Screenshot: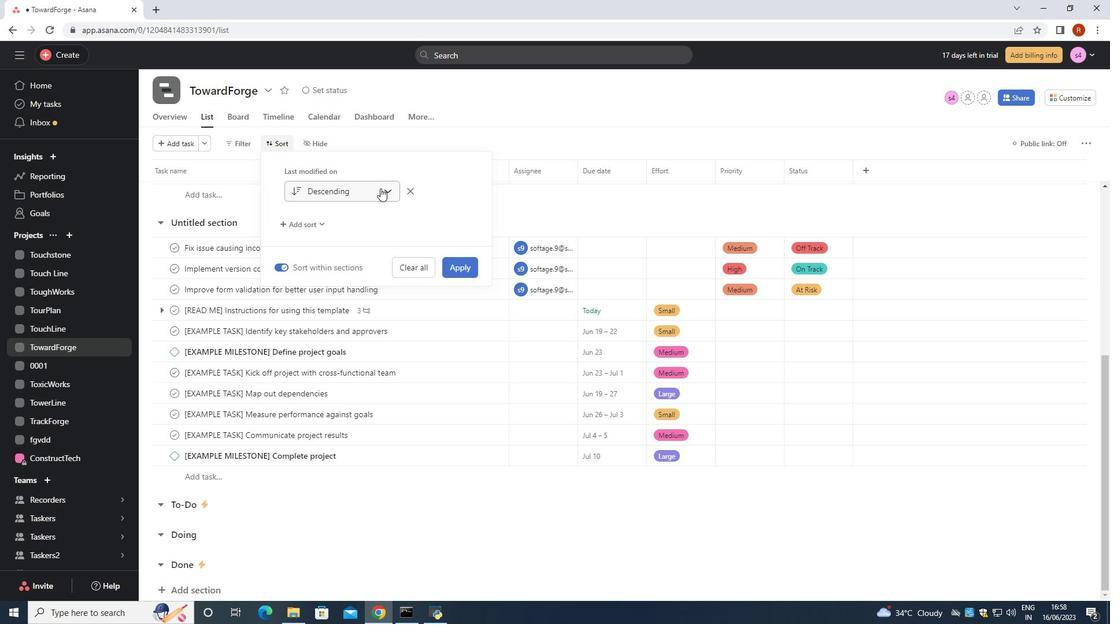
Action: Mouse moved to (381, 189)
Screenshot: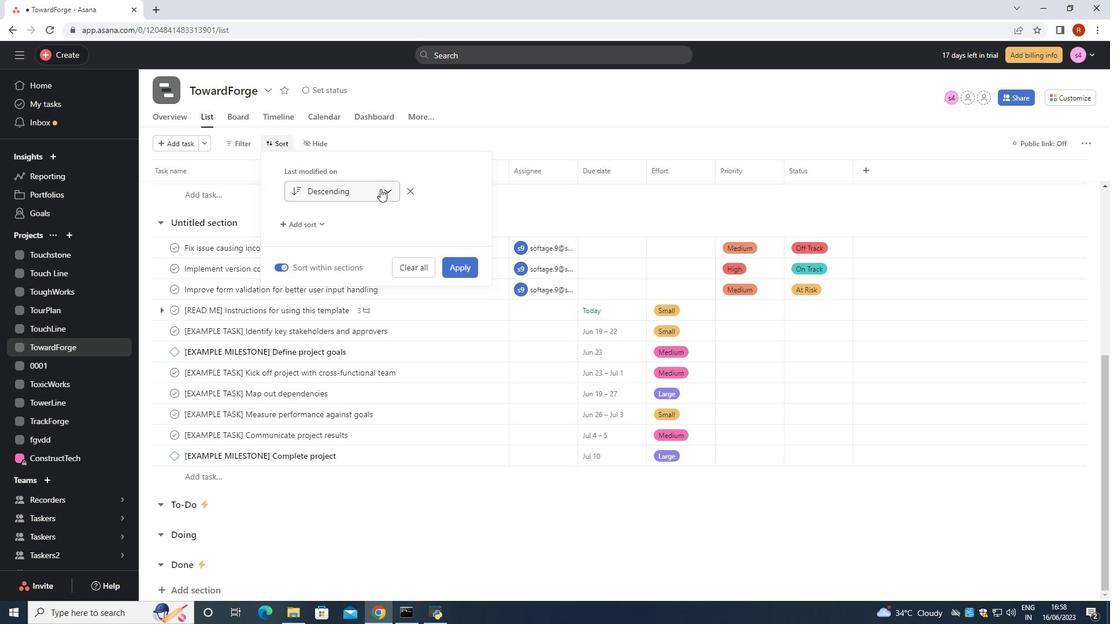 
Action: Mouse pressed left at (381, 189)
Screenshot: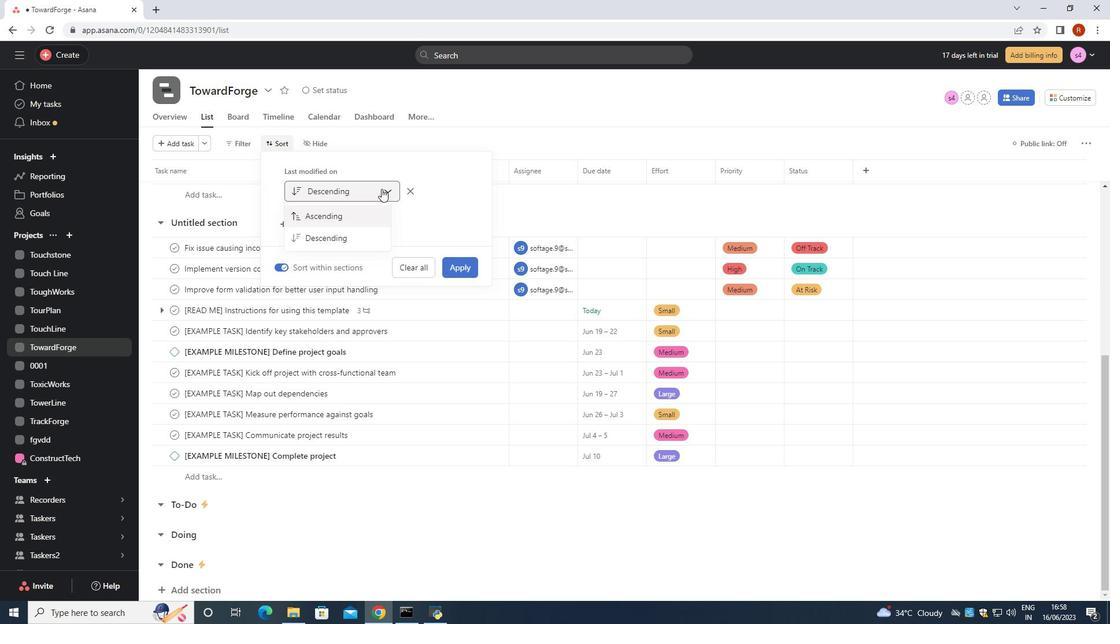 
Action: Mouse moved to (450, 267)
Screenshot: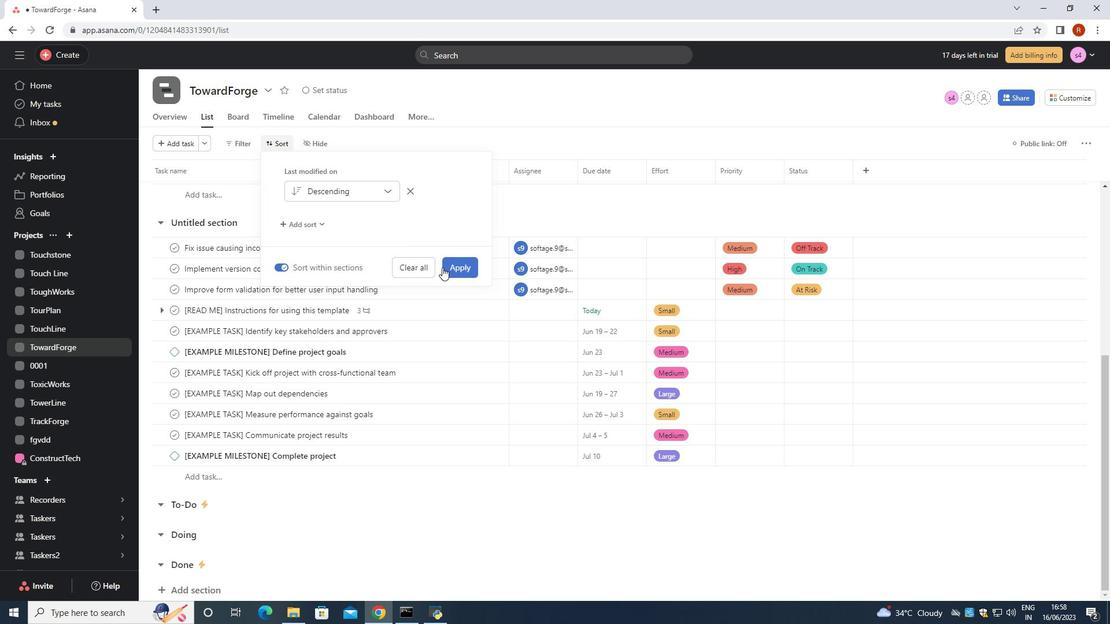 
Action: Mouse pressed left at (450, 267)
Screenshot: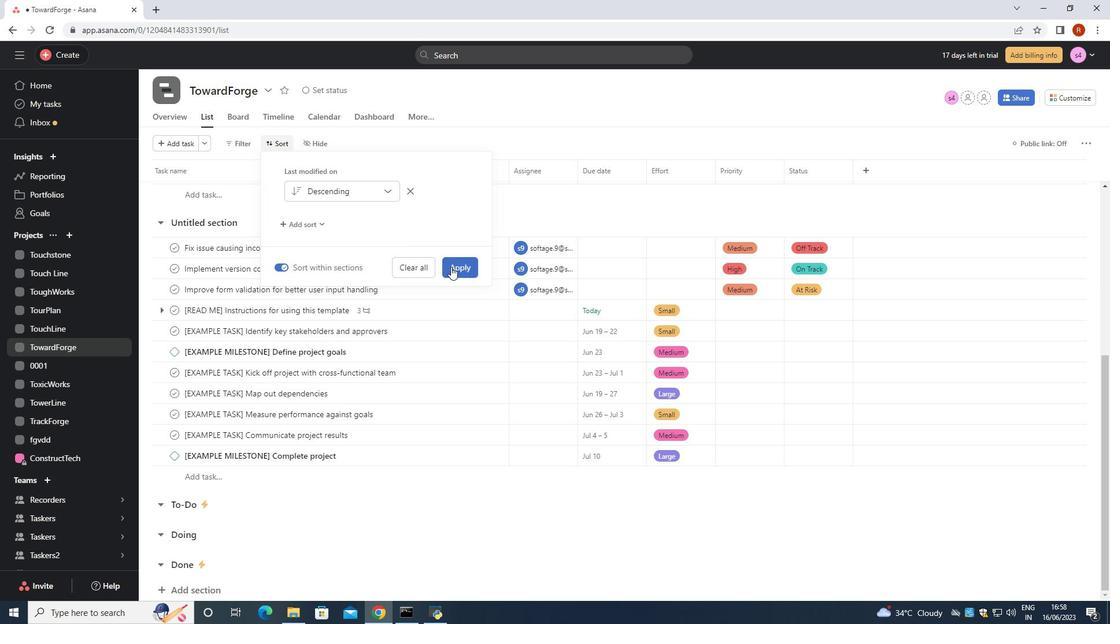 
Action: Mouse moved to (453, 264)
Screenshot: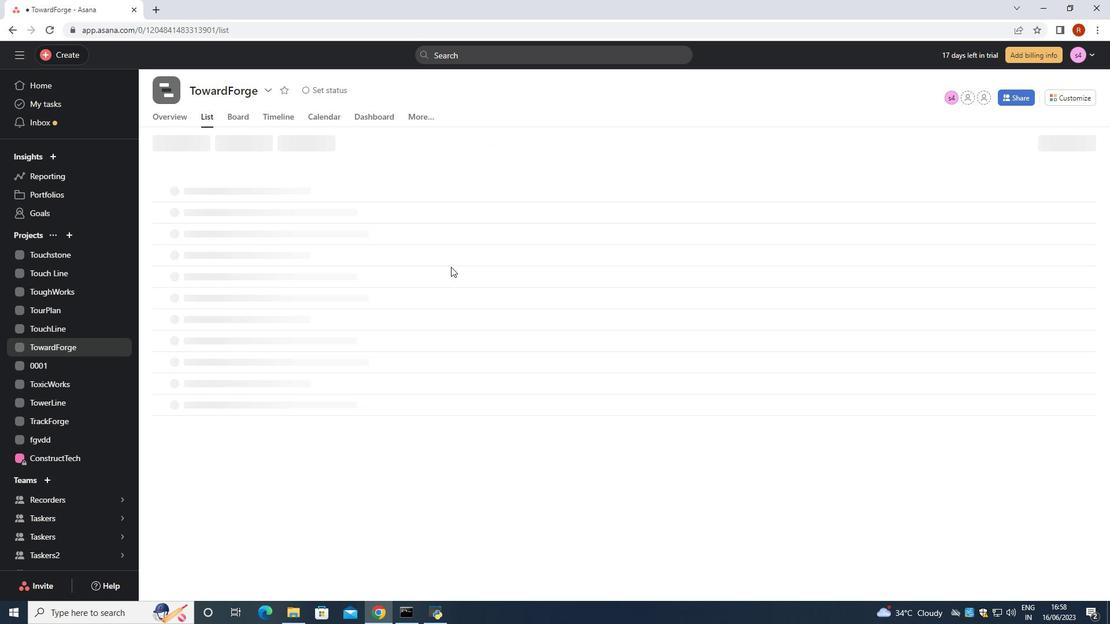 
